 Task: Search one way flight ticket for 2 adults, 2 infants in seat and 1 infant on lap in first from Mobile: Mobile Regional Airport to Rock Springs: Southwest Wyoming Regional Airport (rock Springs Sweetwater County Airport) on 8-5-2023. Choice of flights is Alaska. Number of bags: 3 checked bags. Price is upto 100000. Outbound departure time preference is 21:15.
Action: Mouse moved to (308, 267)
Screenshot: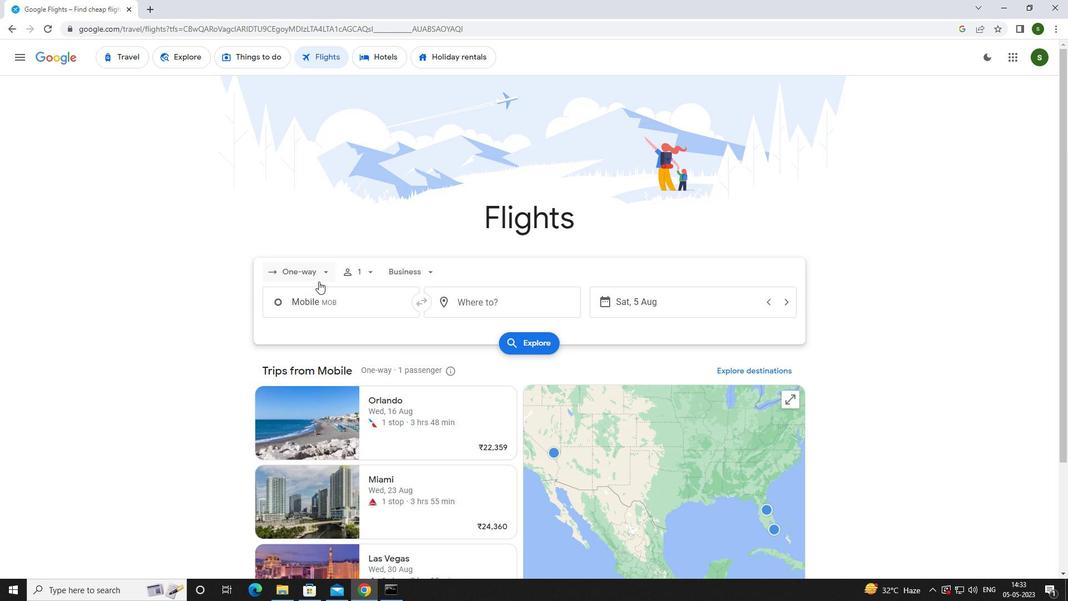 
Action: Mouse pressed left at (308, 267)
Screenshot: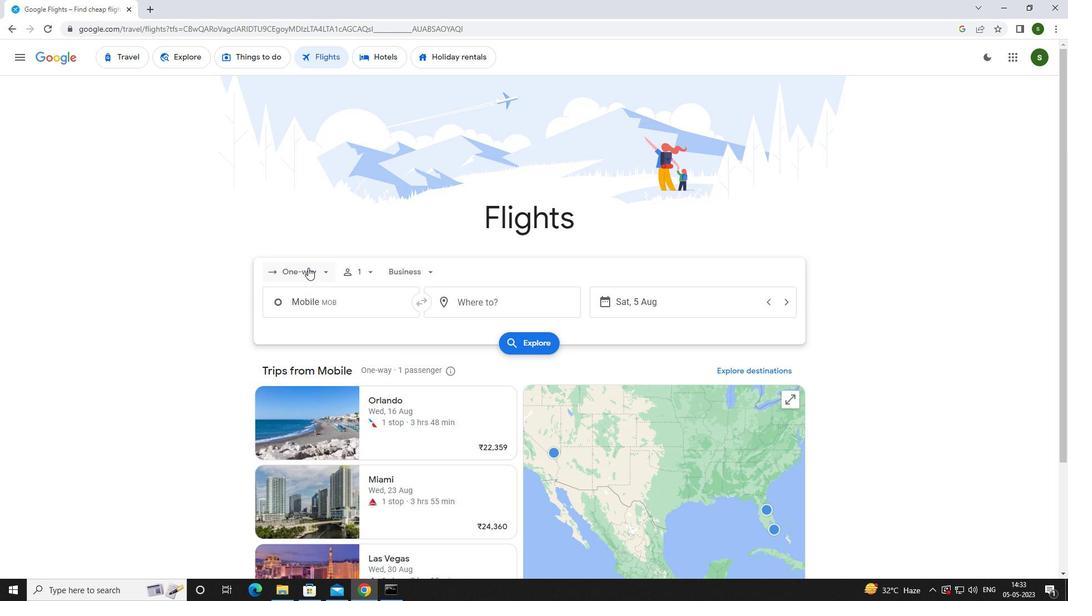 
Action: Mouse moved to (323, 322)
Screenshot: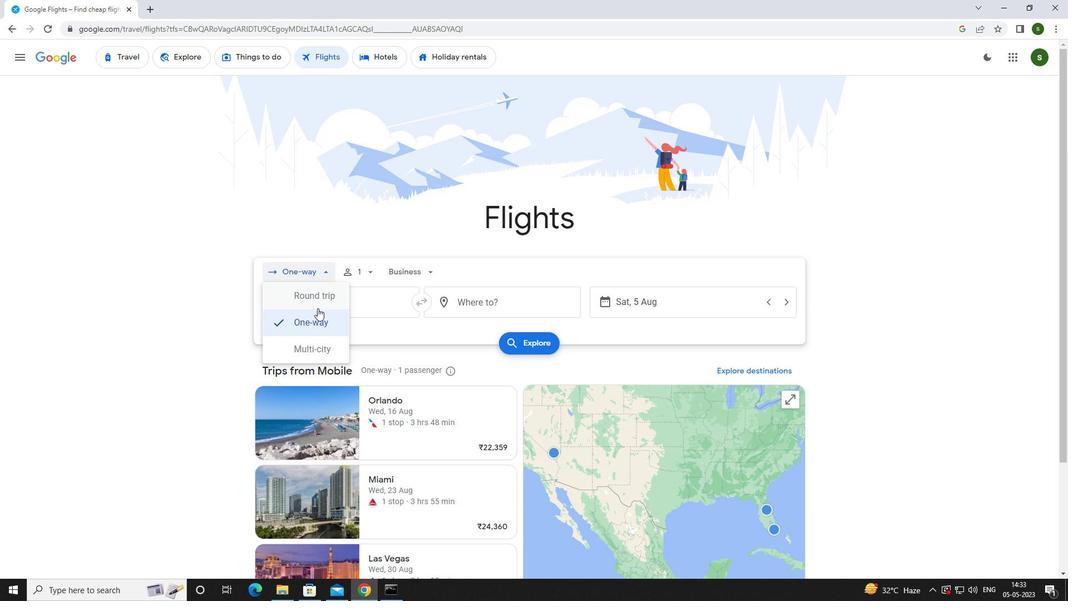 
Action: Mouse pressed left at (323, 322)
Screenshot: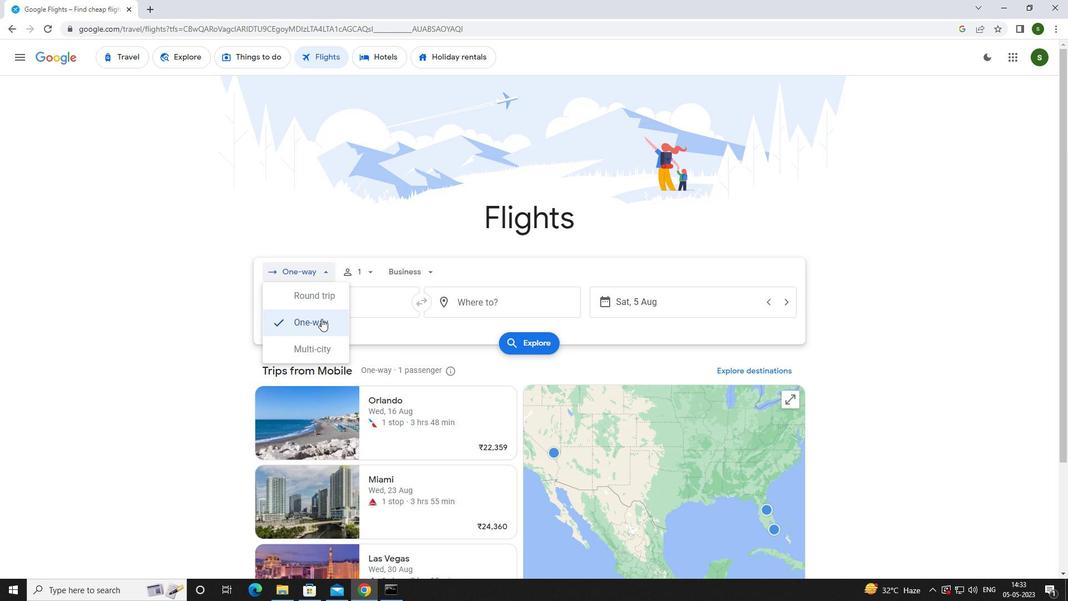
Action: Mouse moved to (360, 271)
Screenshot: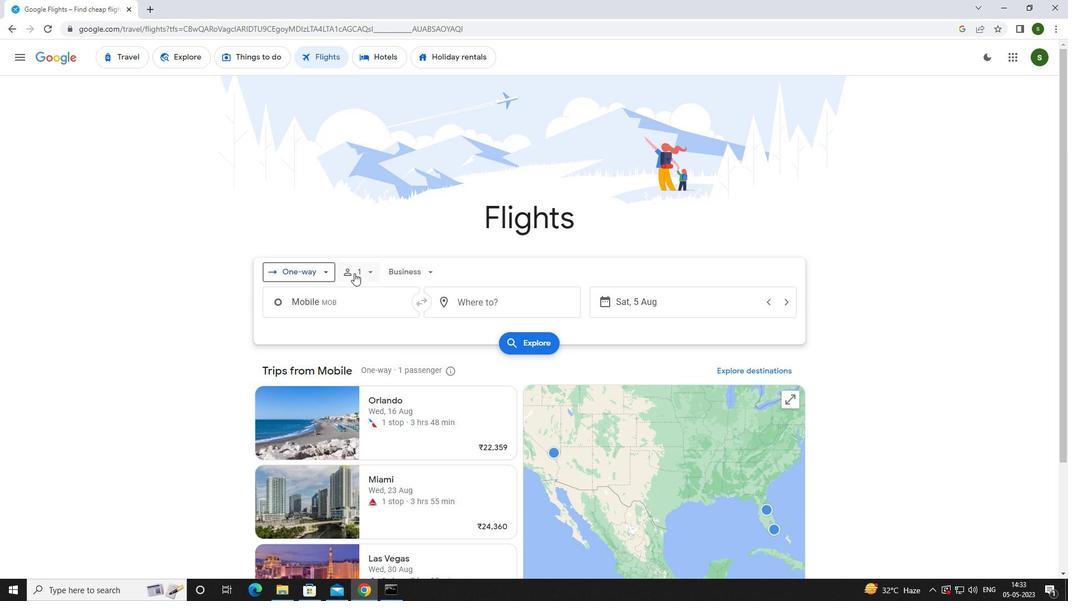 
Action: Mouse pressed left at (360, 271)
Screenshot: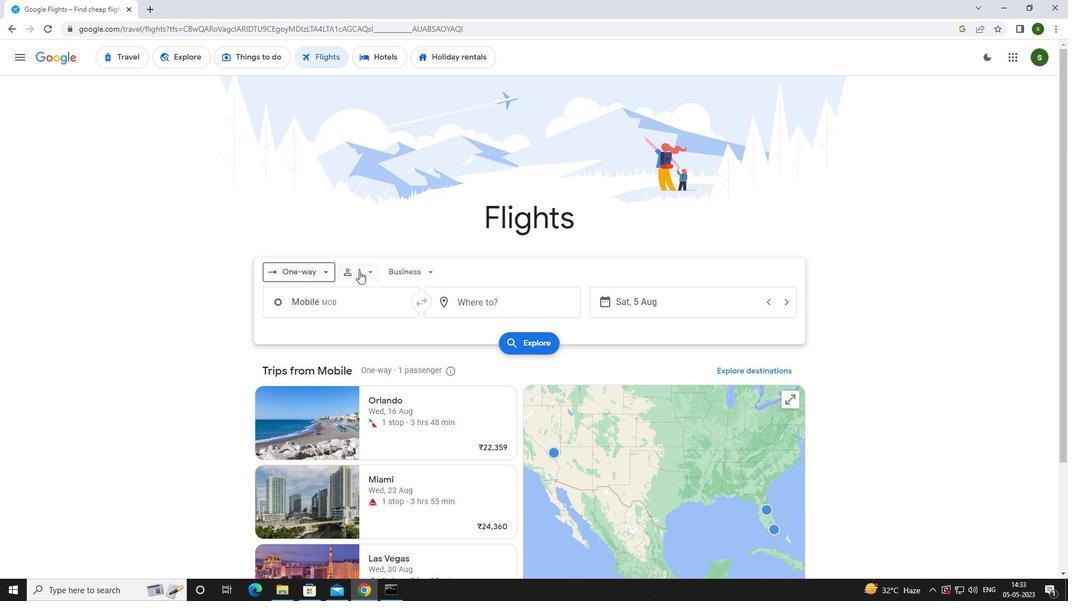 
Action: Mouse moved to (451, 299)
Screenshot: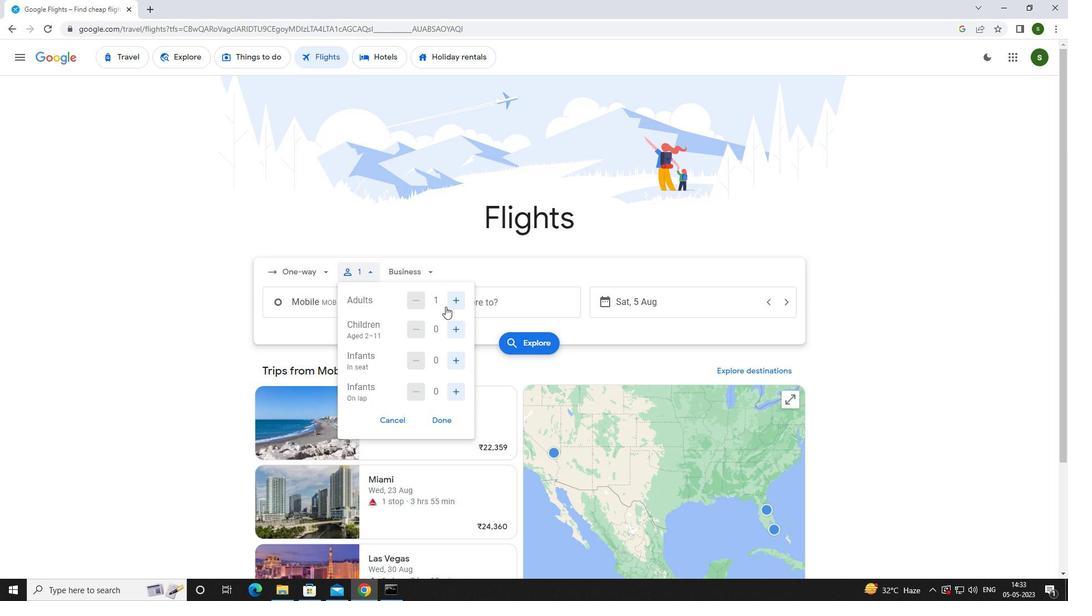 
Action: Mouse pressed left at (451, 299)
Screenshot: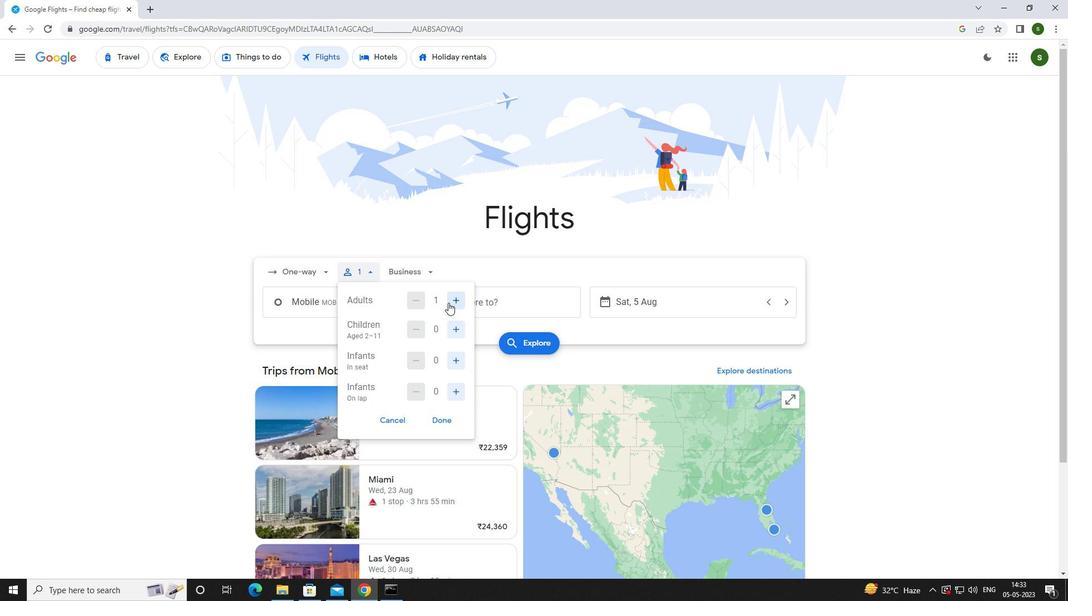 
Action: Mouse moved to (458, 354)
Screenshot: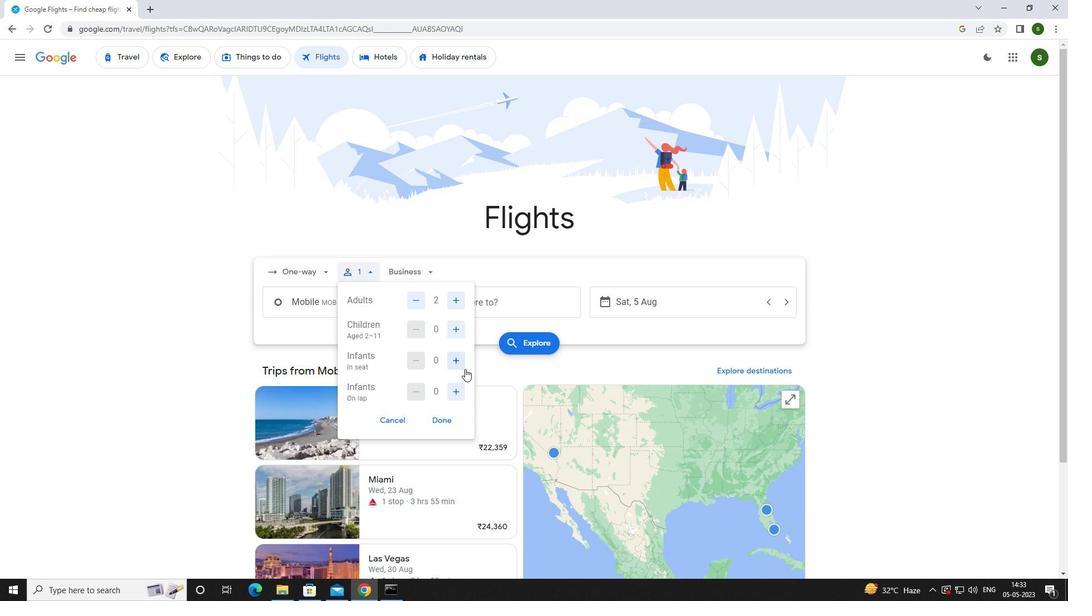 
Action: Mouse pressed left at (458, 354)
Screenshot: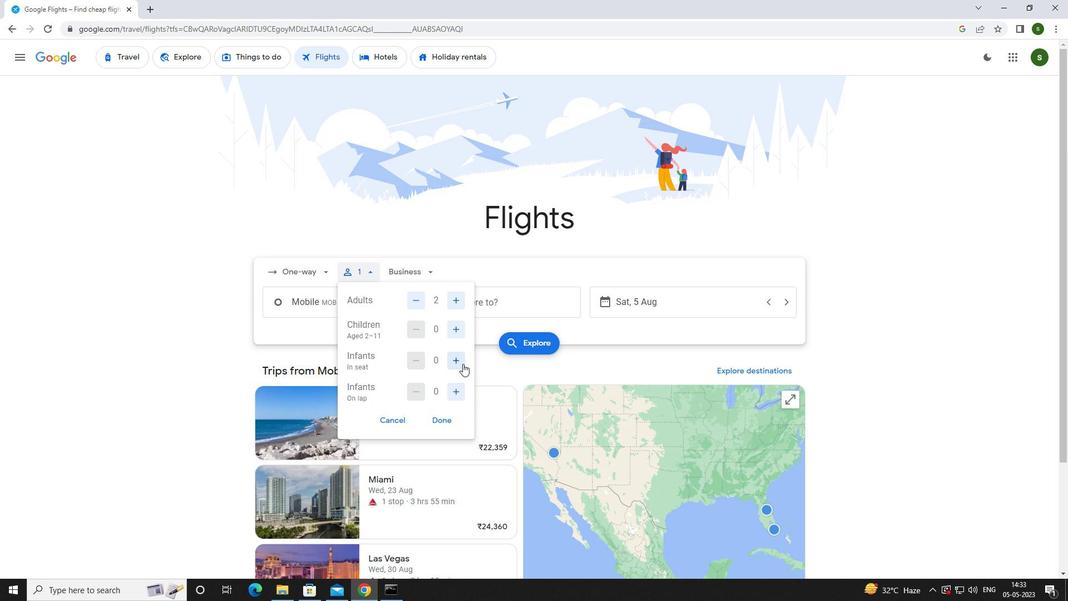 
Action: Mouse pressed left at (458, 354)
Screenshot: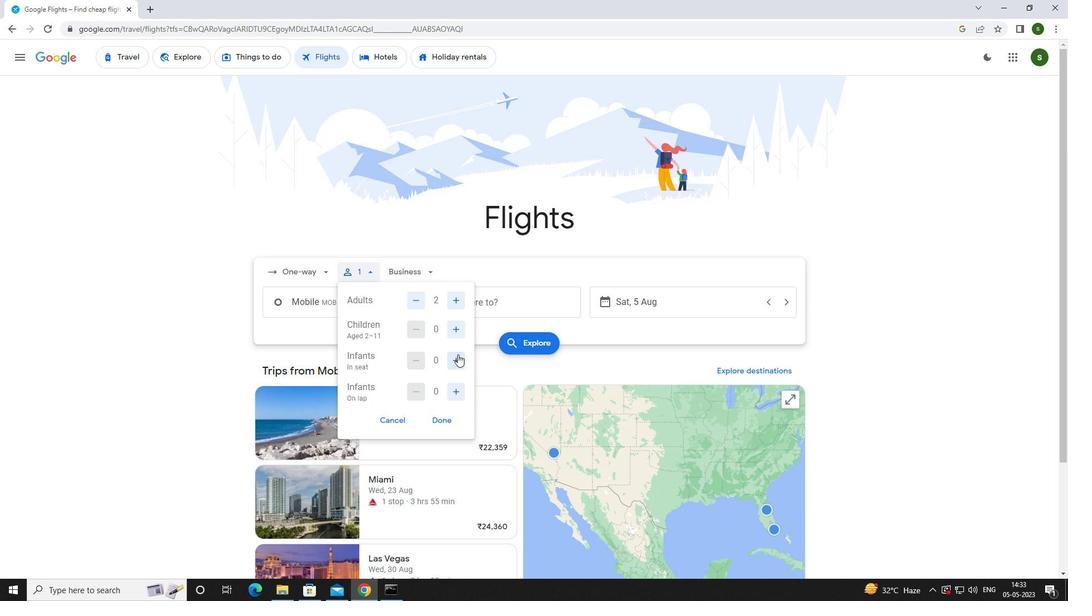 
Action: Mouse moved to (454, 384)
Screenshot: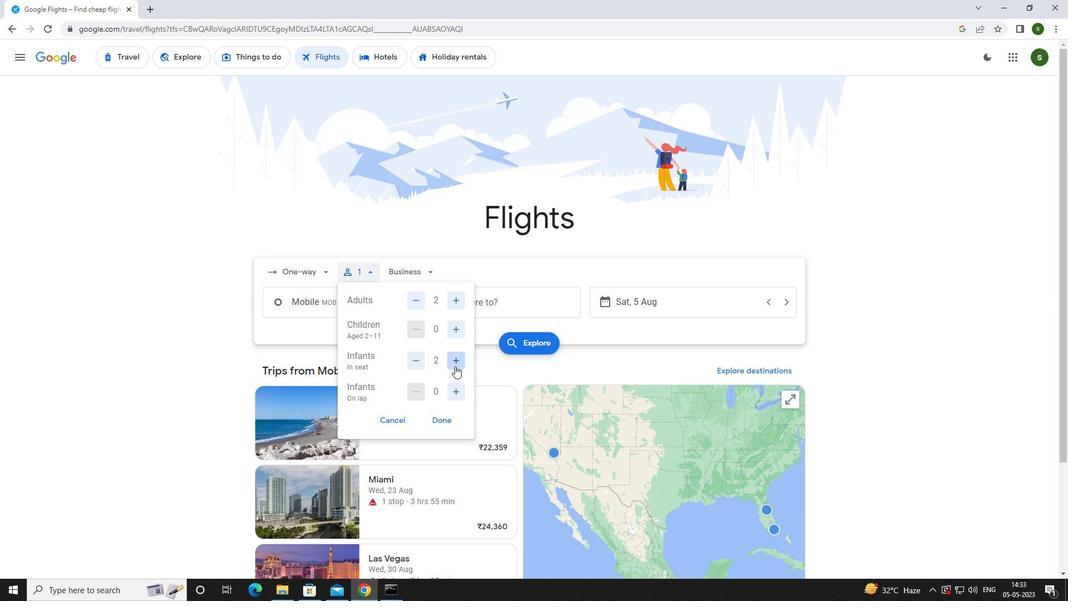 
Action: Mouse pressed left at (454, 384)
Screenshot: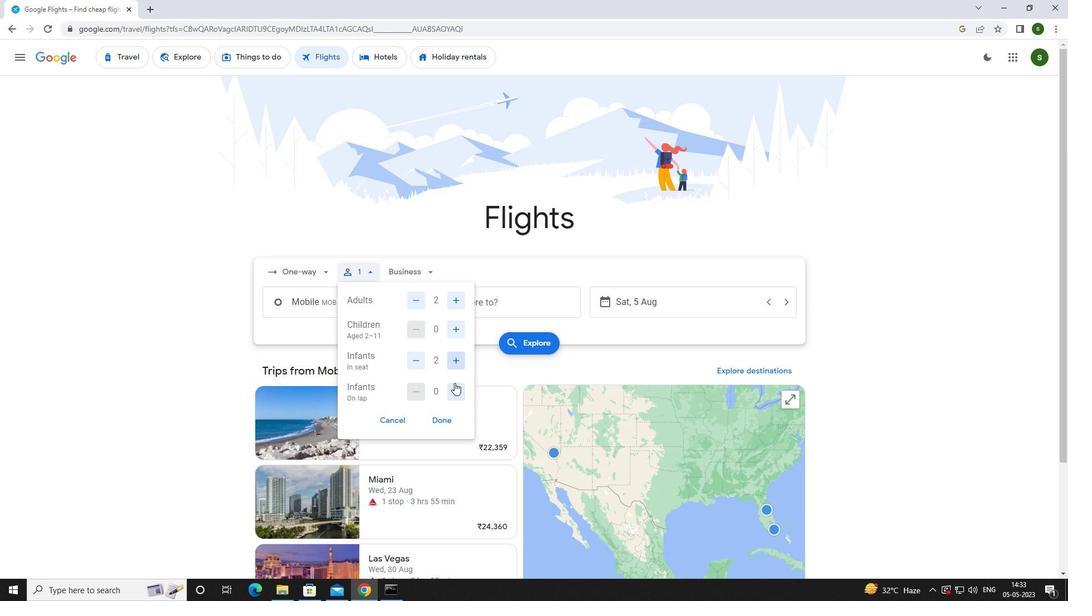 
Action: Mouse moved to (429, 273)
Screenshot: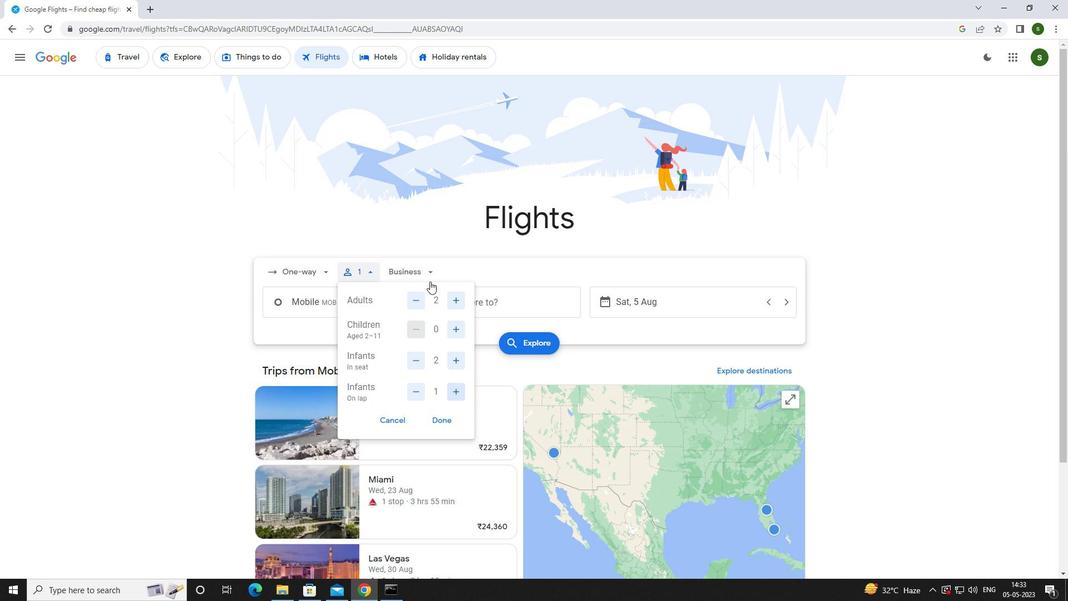 
Action: Mouse pressed left at (429, 273)
Screenshot: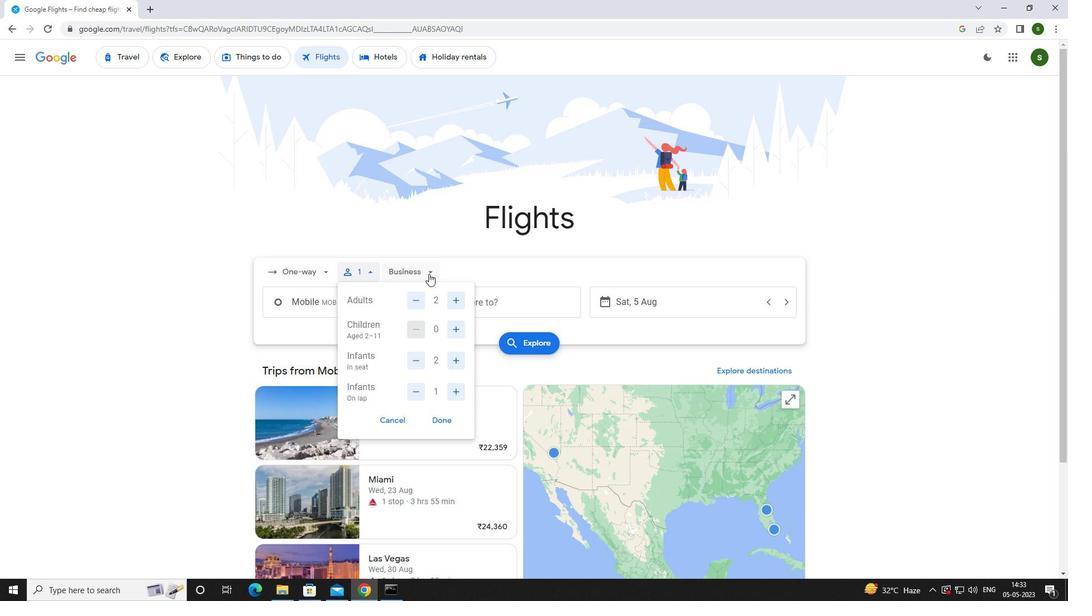 
Action: Mouse moved to (434, 375)
Screenshot: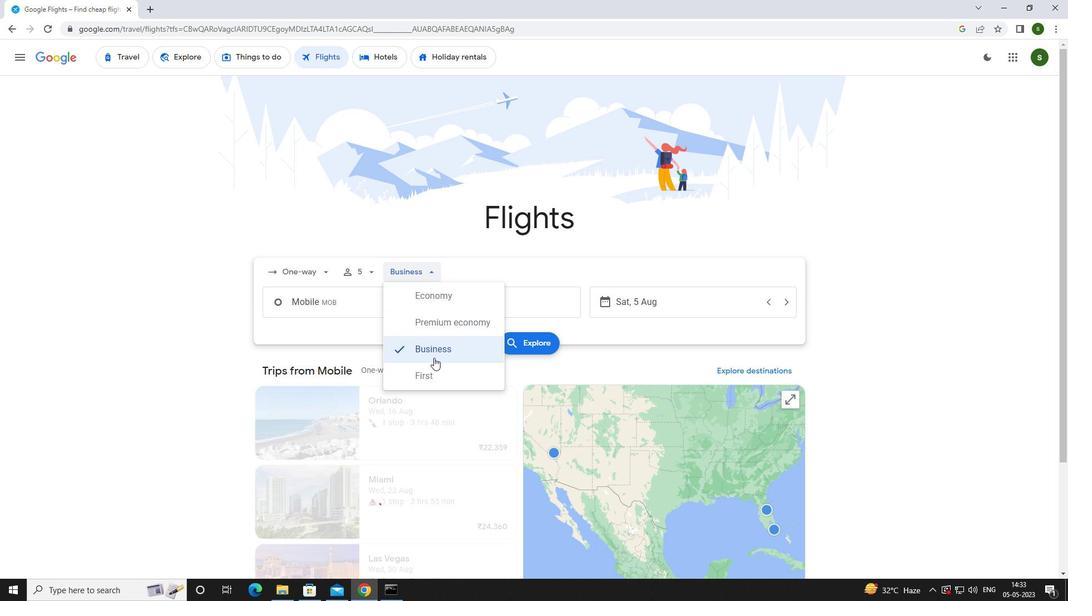 
Action: Mouse pressed left at (434, 375)
Screenshot: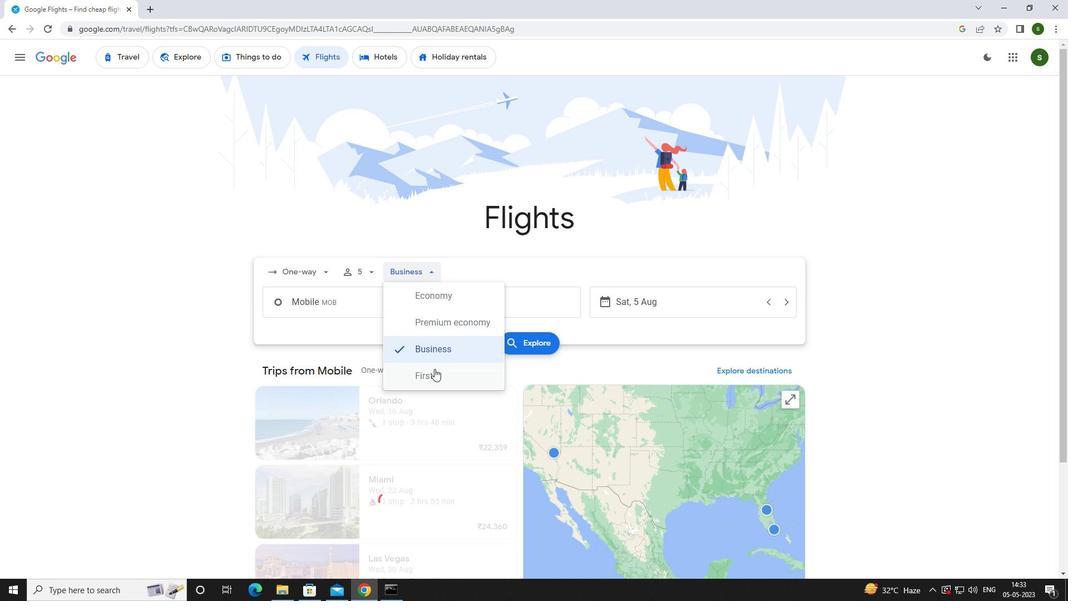 
Action: Mouse moved to (366, 302)
Screenshot: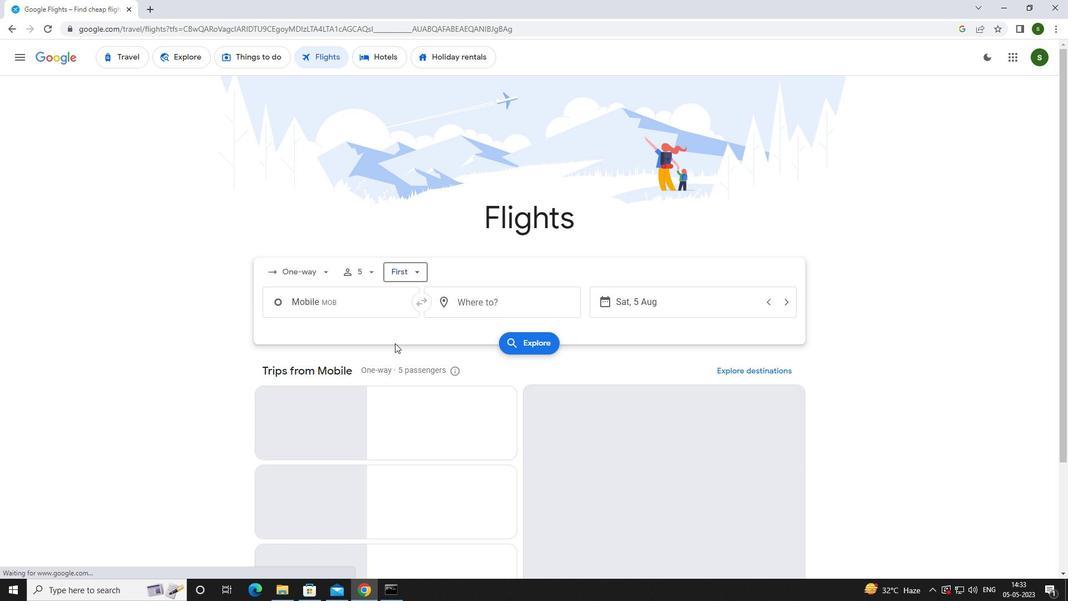 
Action: Mouse pressed left at (366, 302)
Screenshot: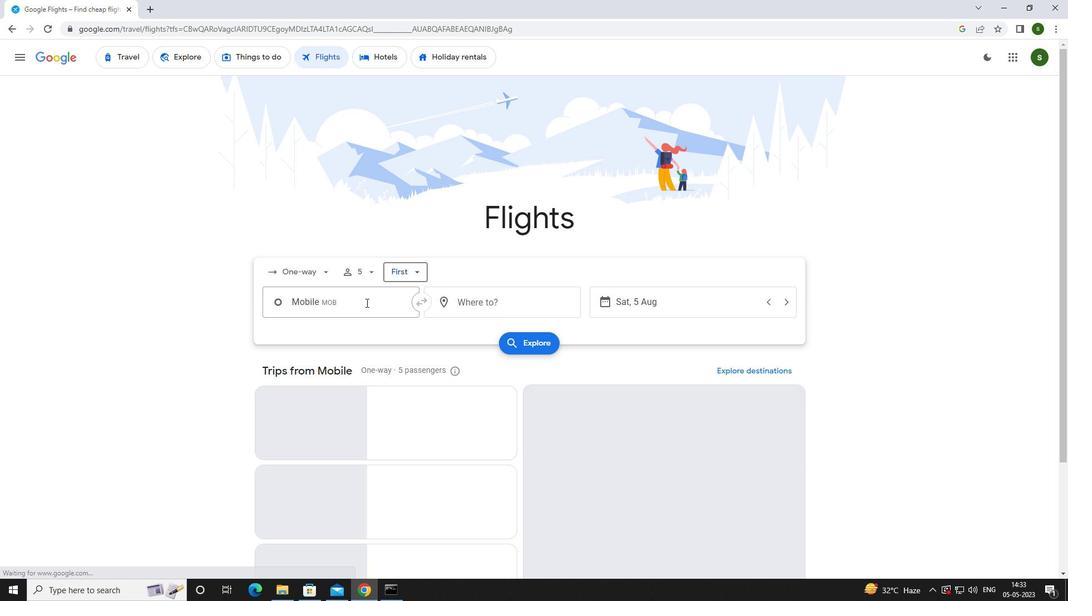 
Action: Key pressed <Key.caps_lock>m<Key.caps_lock>obile<Key.space>
Screenshot: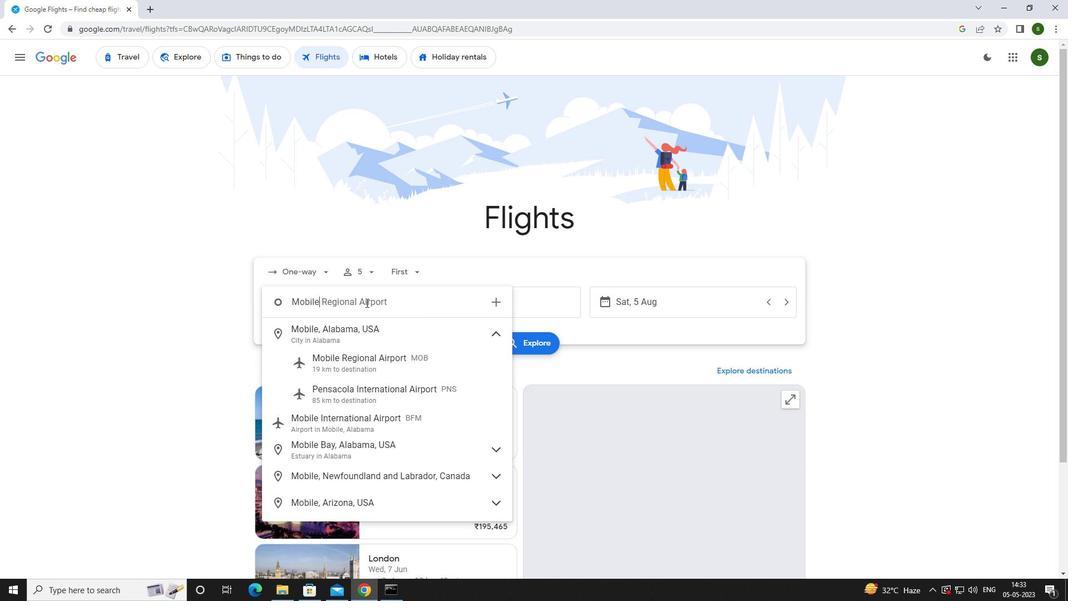 
Action: Mouse moved to (373, 361)
Screenshot: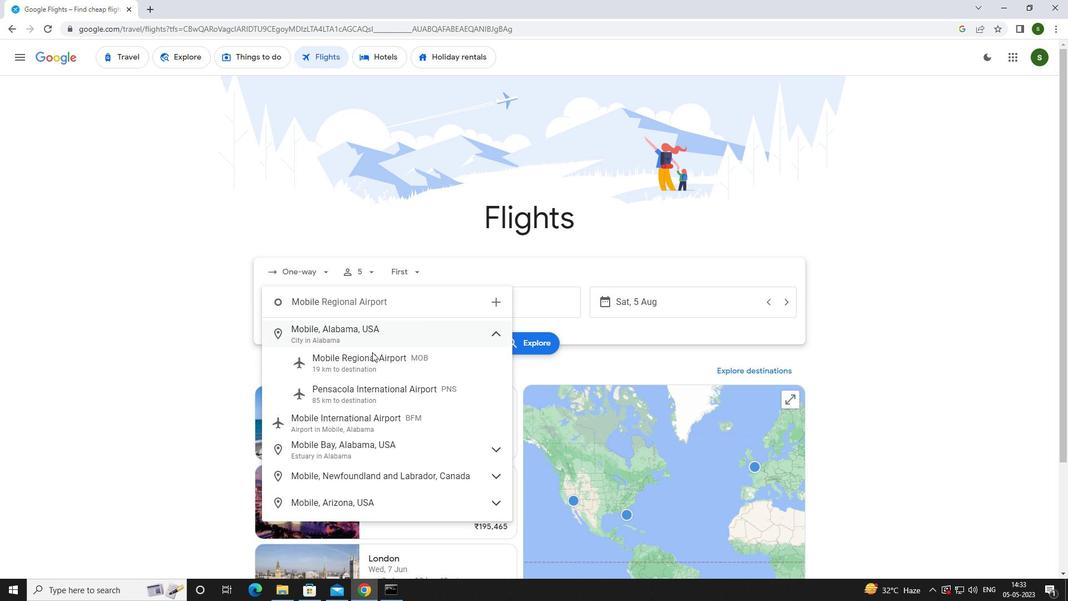 
Action: Mouse pressed left at (373, 361)
Screenshot: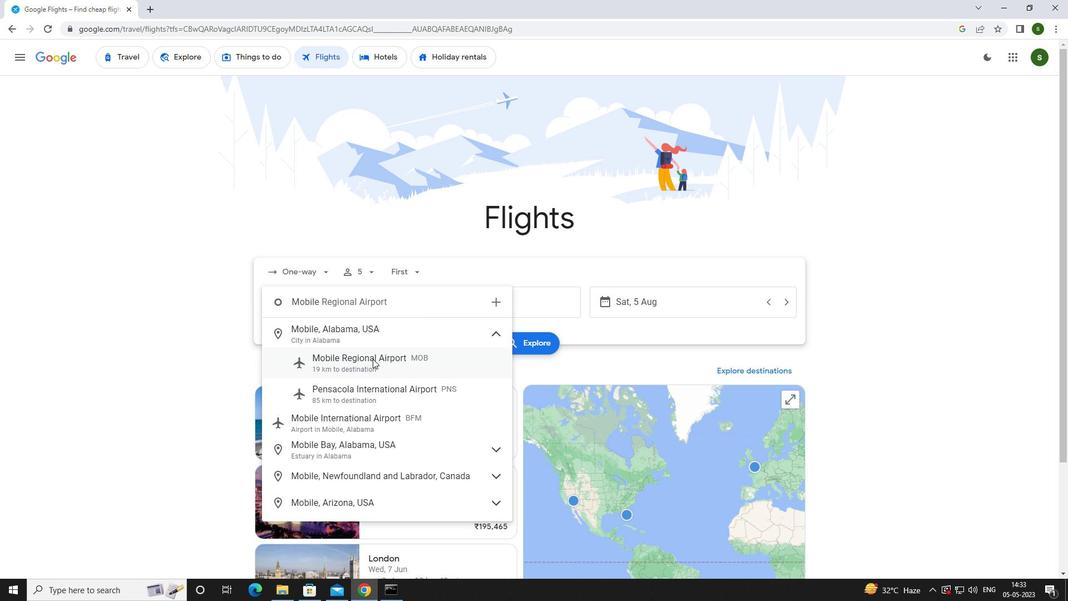 
Action: Mouse moved to (504, 306)
Screenshot: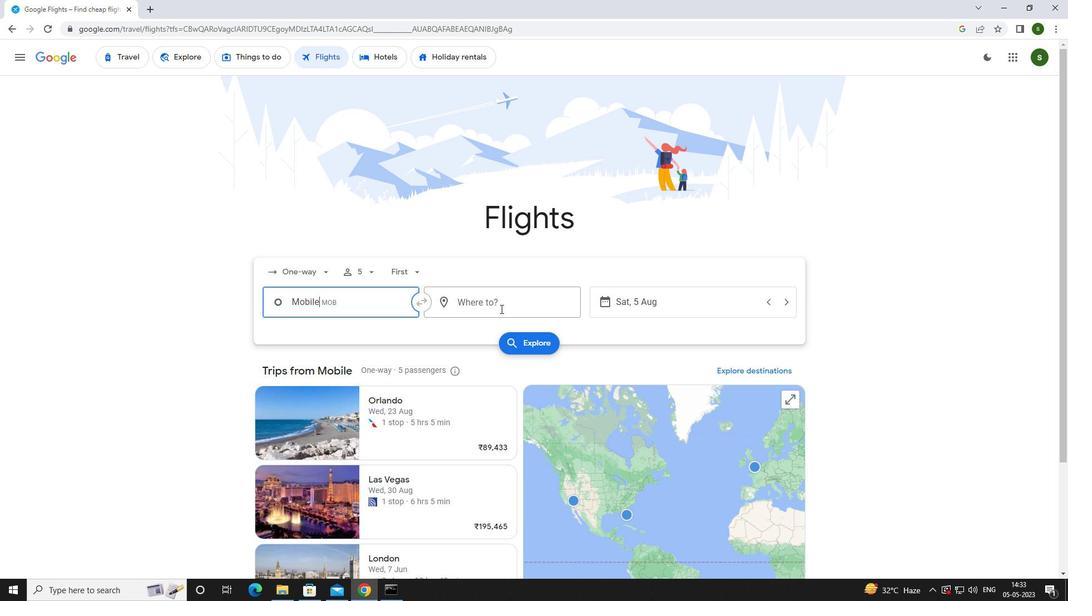 
Action: Mouse pressed left at (504, 306)
Screenshot: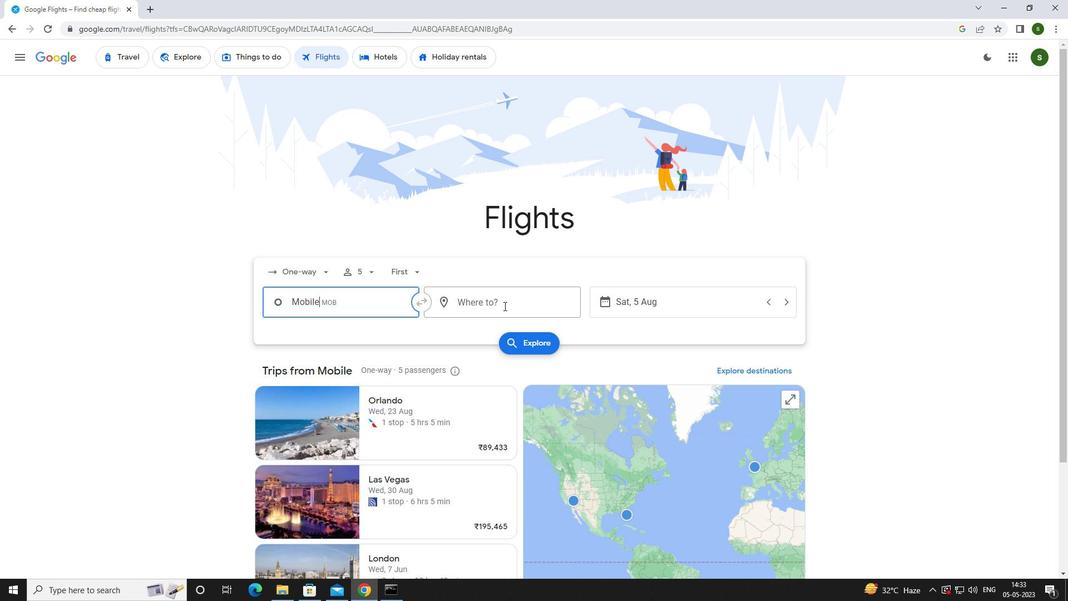 
Action: Key pressed <Key.caps_lock>r<Key.caps_lock>ock<Key.space><Key.caps_lock>s<Key.caps_lock>prings
Screenshot: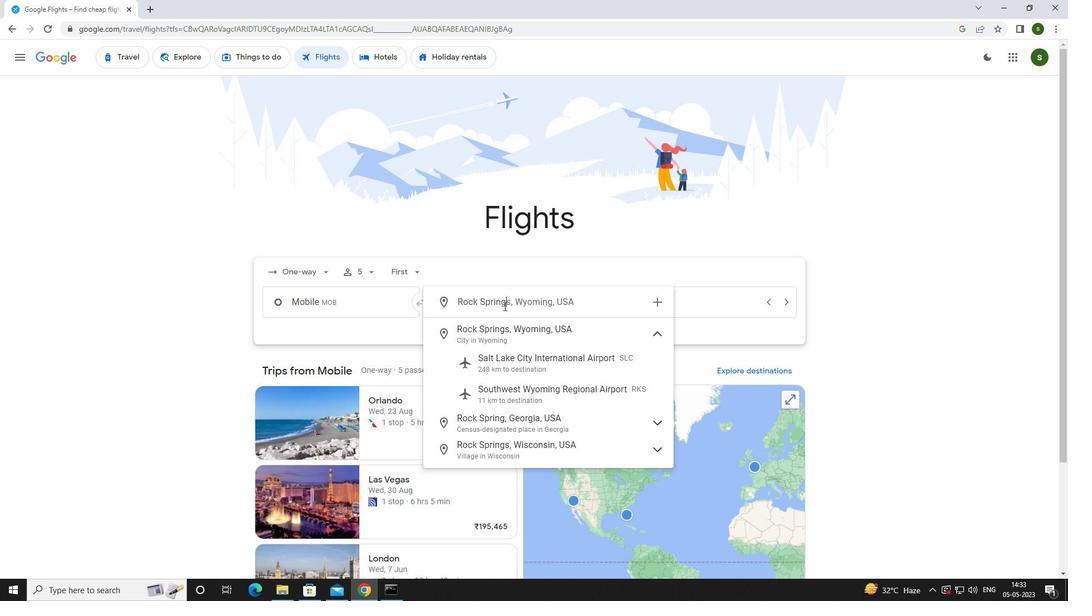 
Action: Mouse moved to (523, 390)
Screenshot: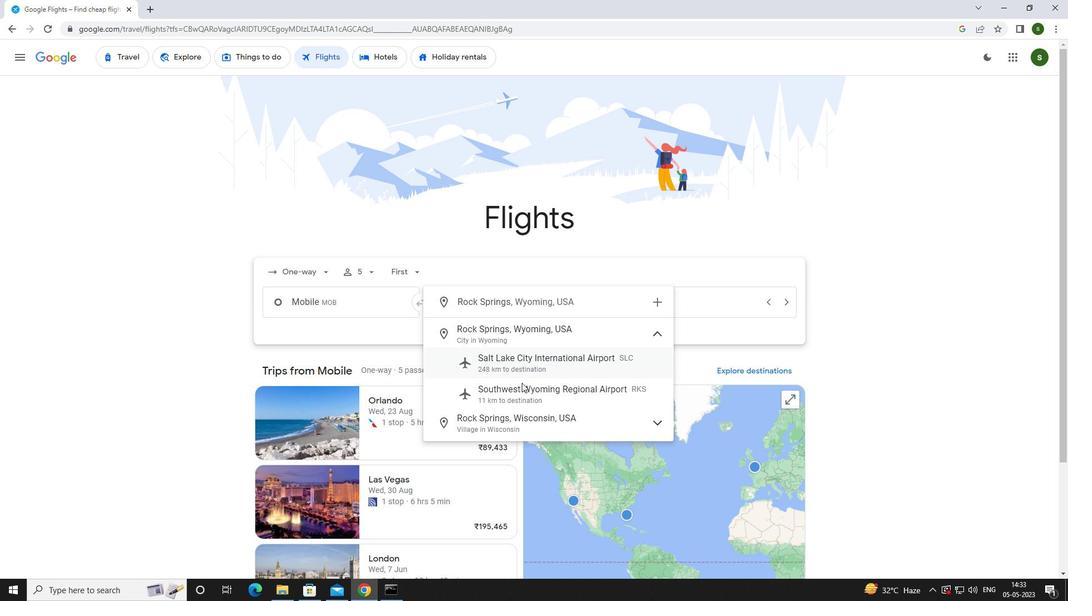 
Action: Mouse pressed left at (523, 390)
Screenshot: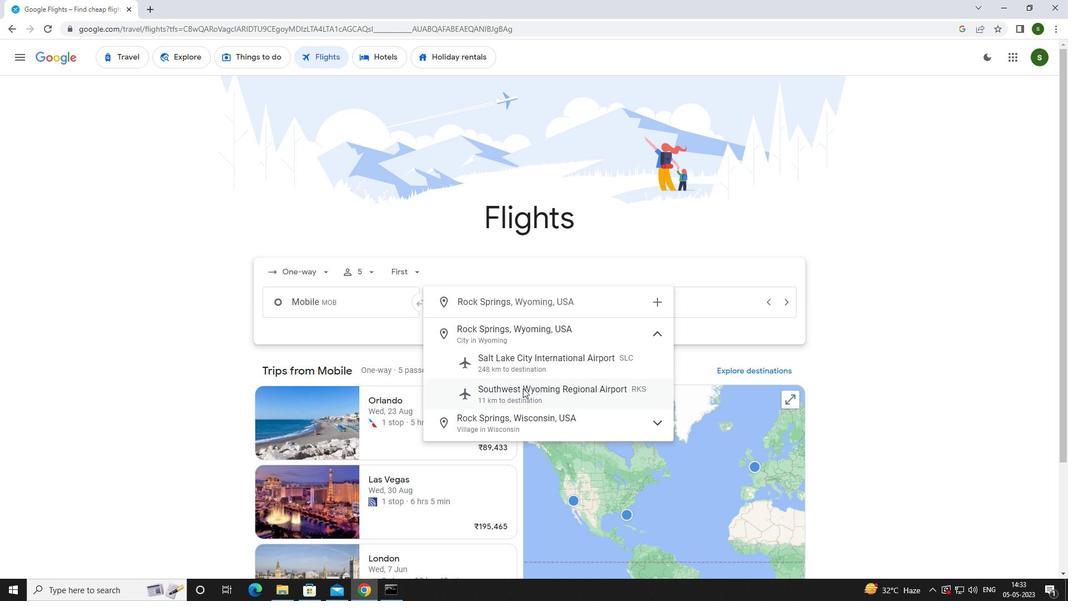 
Action: Mouse moved to (662, 306)
Screenshot: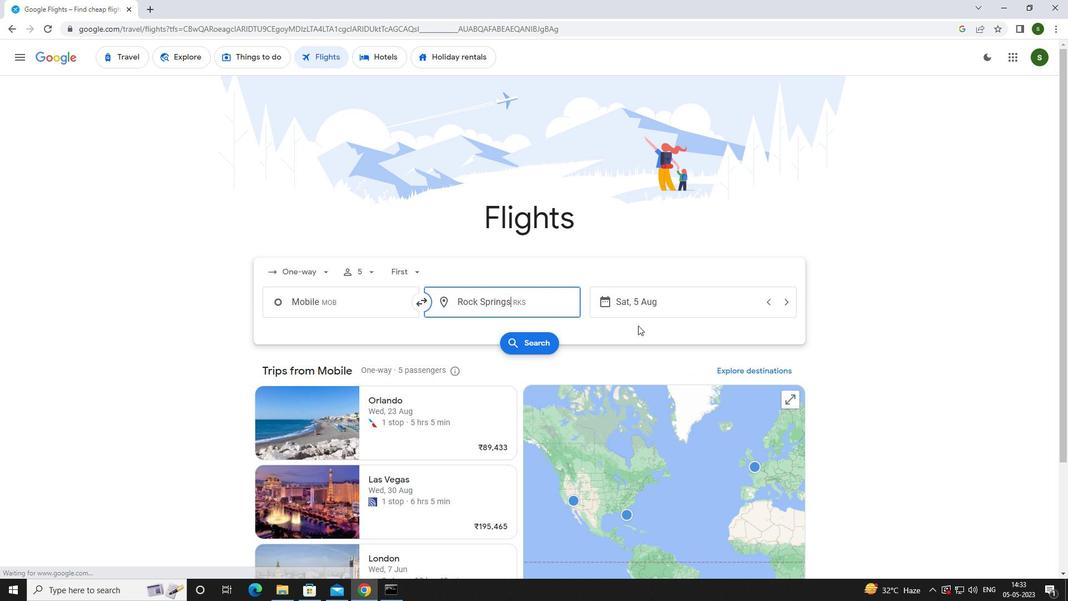 
Action: Mouse pressed left at (662, 306)
Screenshot: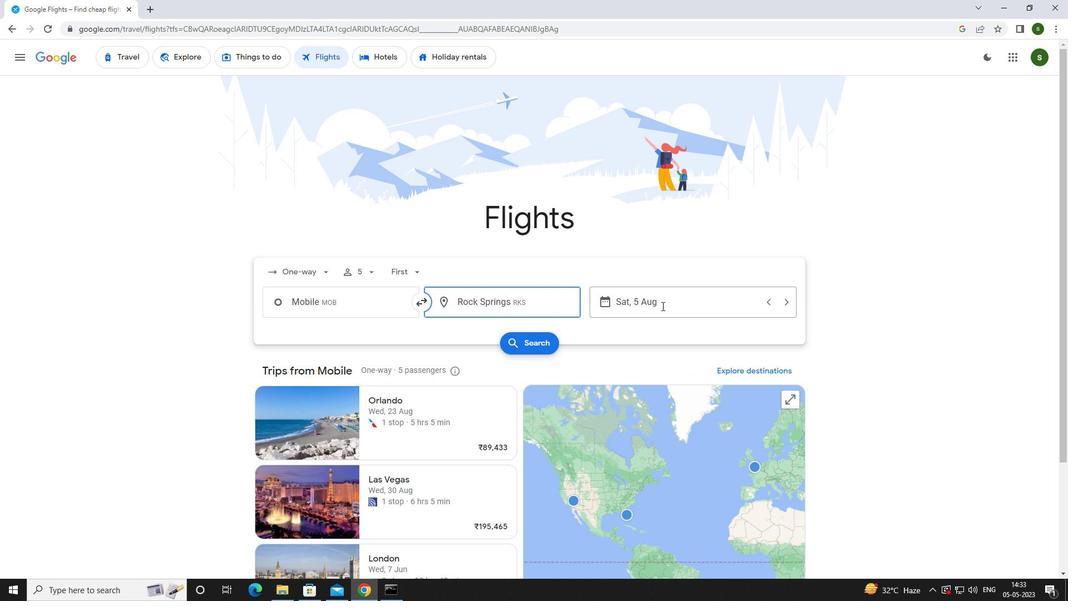 
Action: Mouse moved to (565, 377)
Screenshot: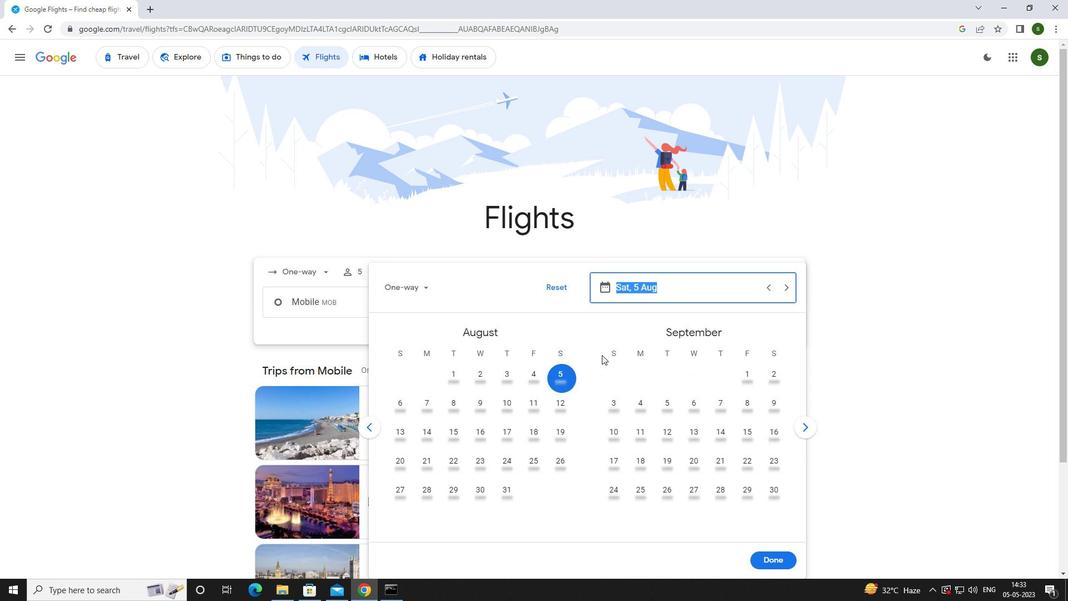 
Action: Mouse pressed left at (565, 377)
Screenshot: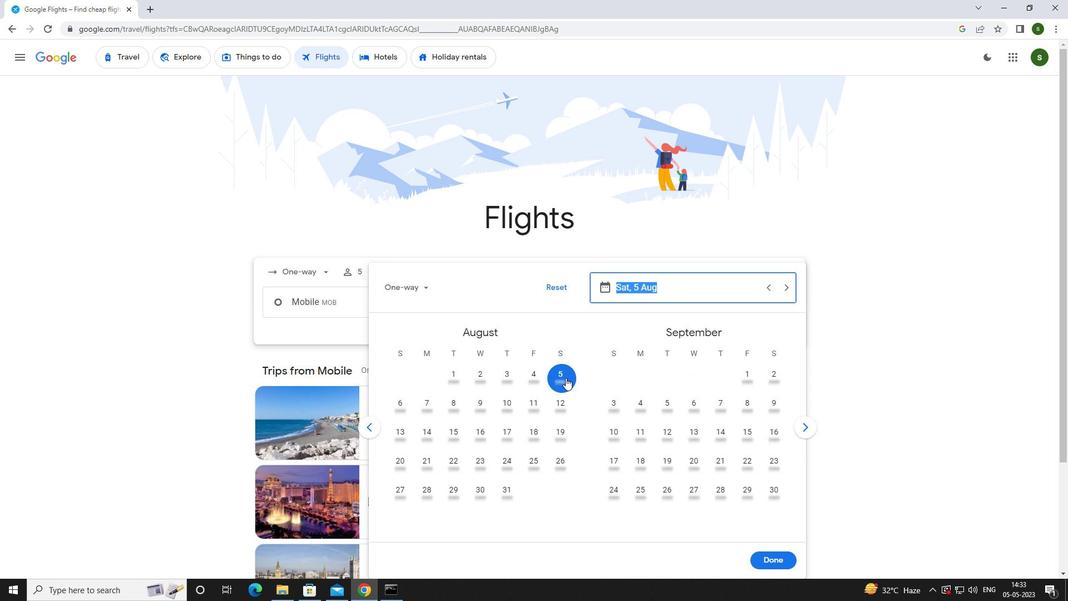 
Action: Mouse moved to (760, 554)
Screenshot: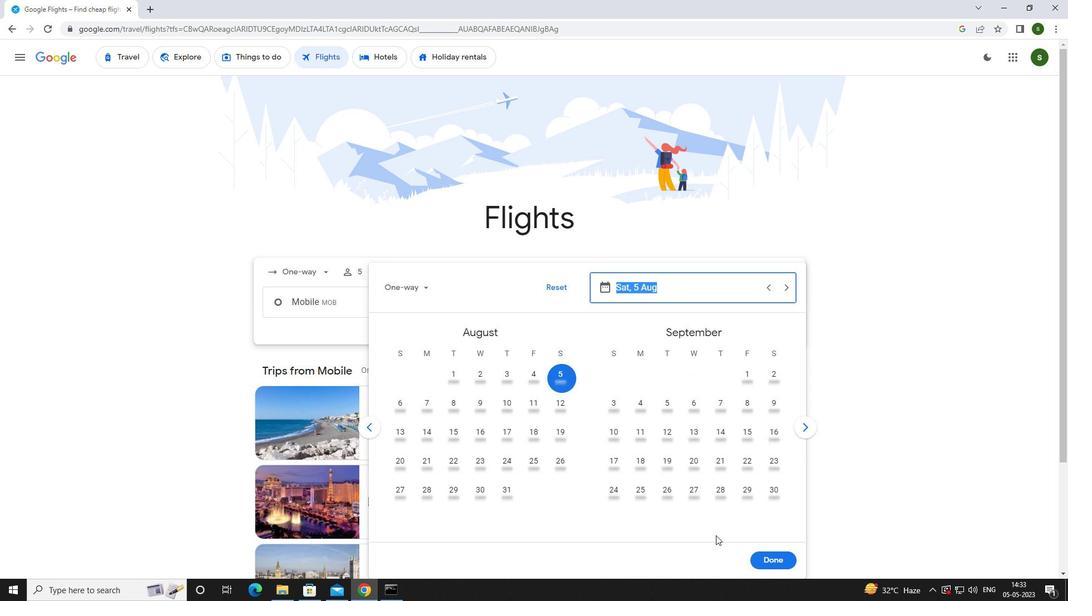 
Action: Mouse pressed left at (760, 554)
Screenshot: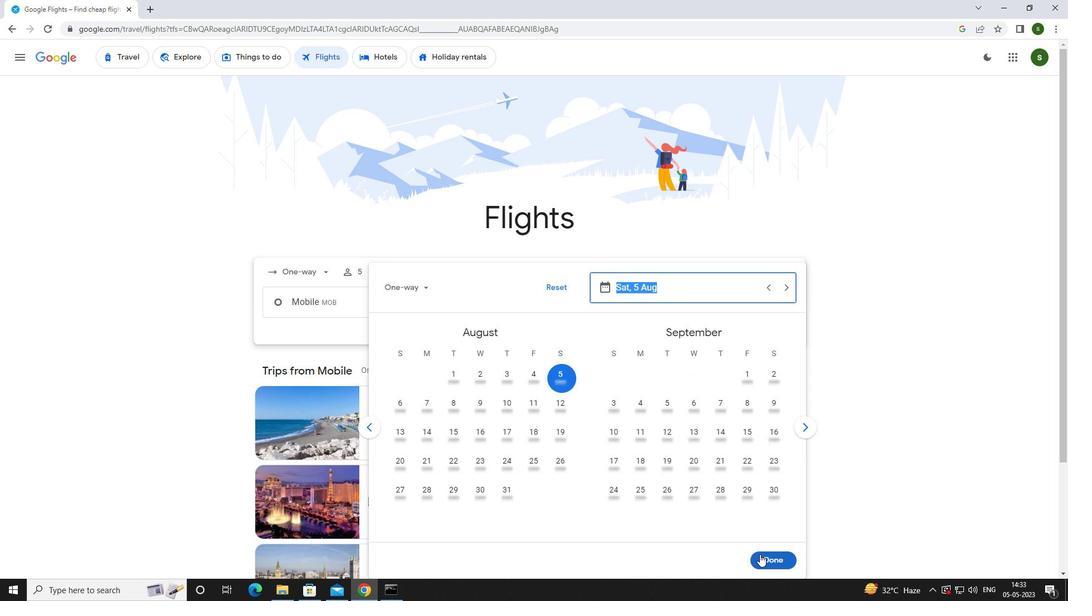 
Action: Mouse moved to (537, 345)
Screenshot: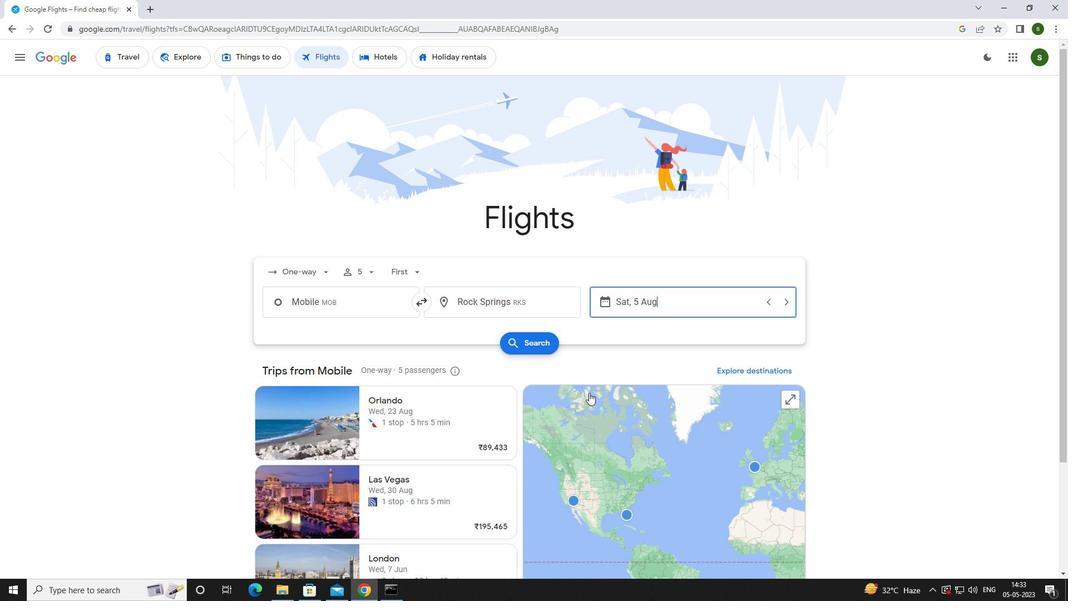 
Action: Mouse pressed left at (537, 345)
Screenshot: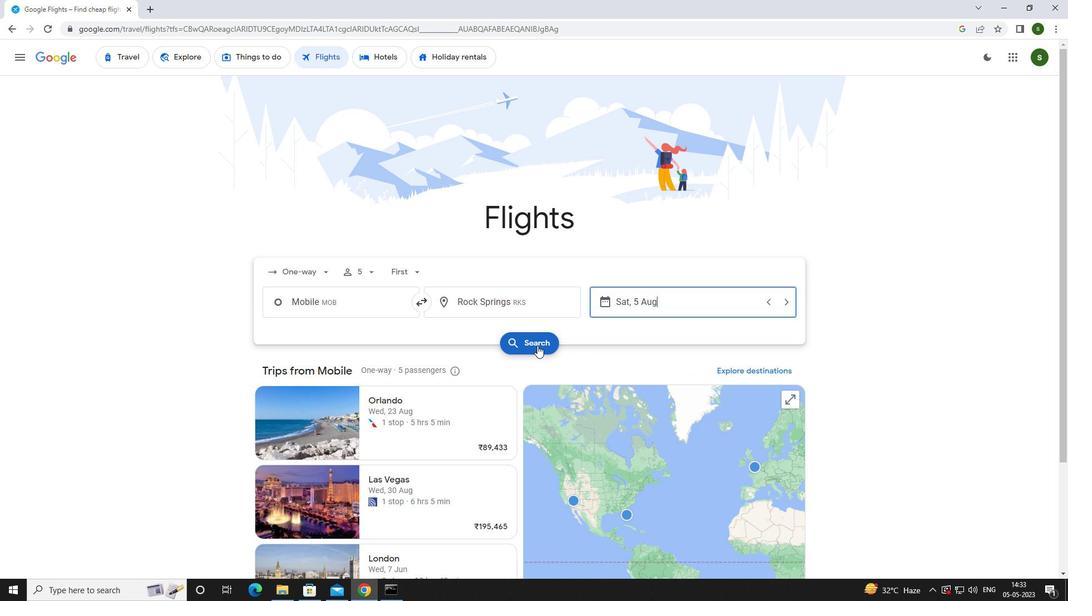 
Action: Mouse moved to (287, 166)
Screenshot: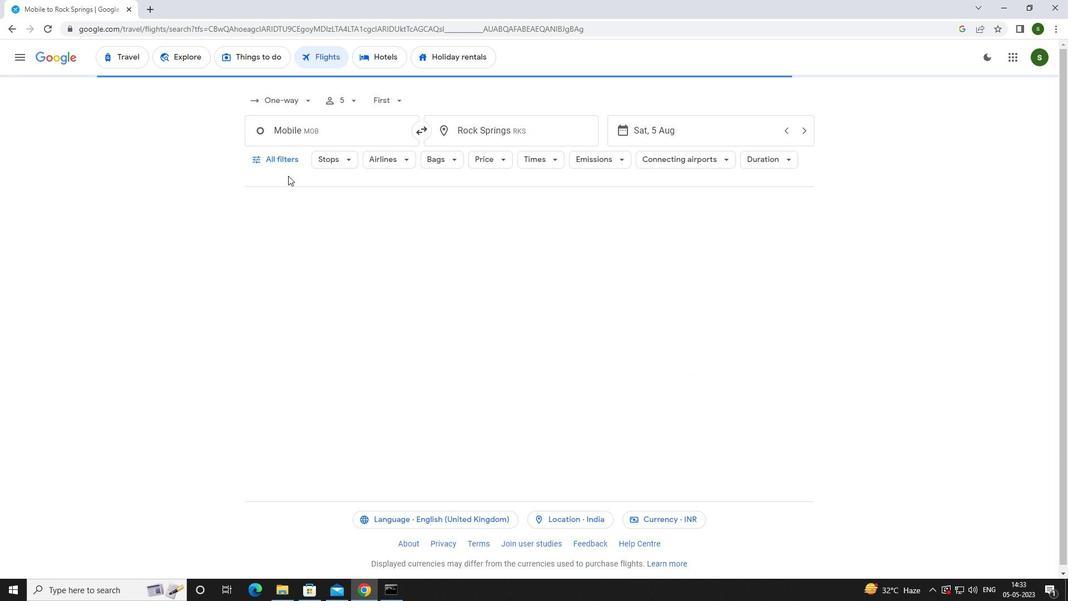 
Action: Mouse pressed left at (287, 166)
Screenshot: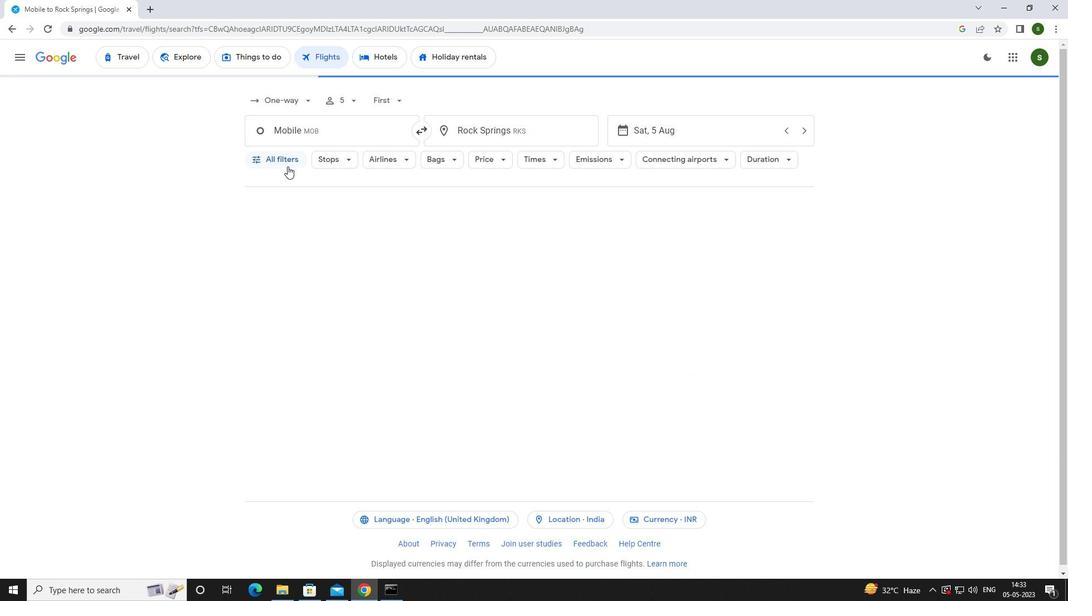 
Action: Mouse moved to (415, 397)
Screenshot: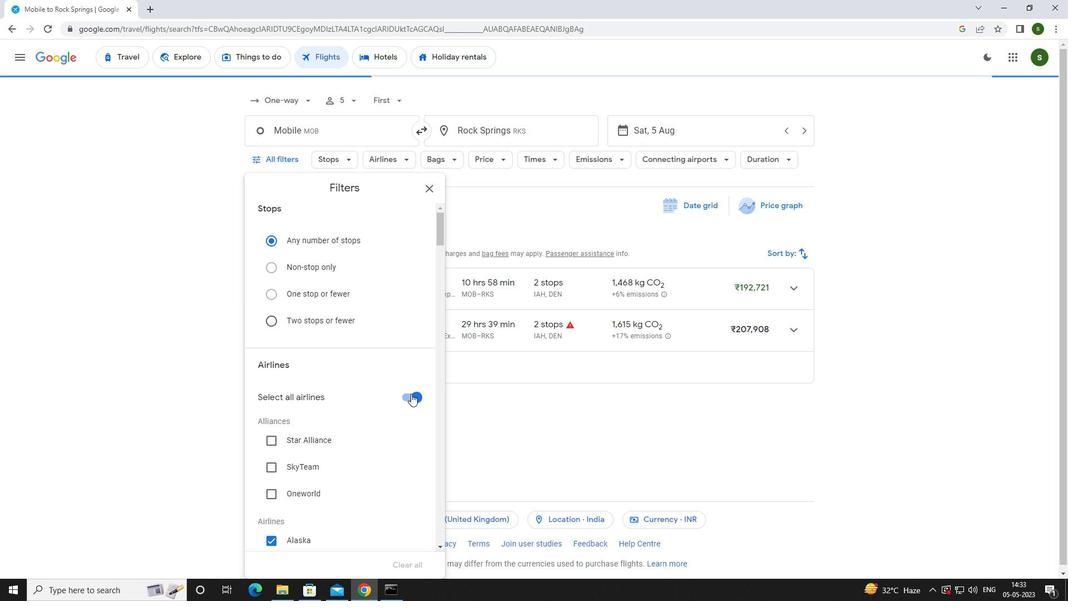 
Action: Mouse pressed left at (415, 397)
Screenshot: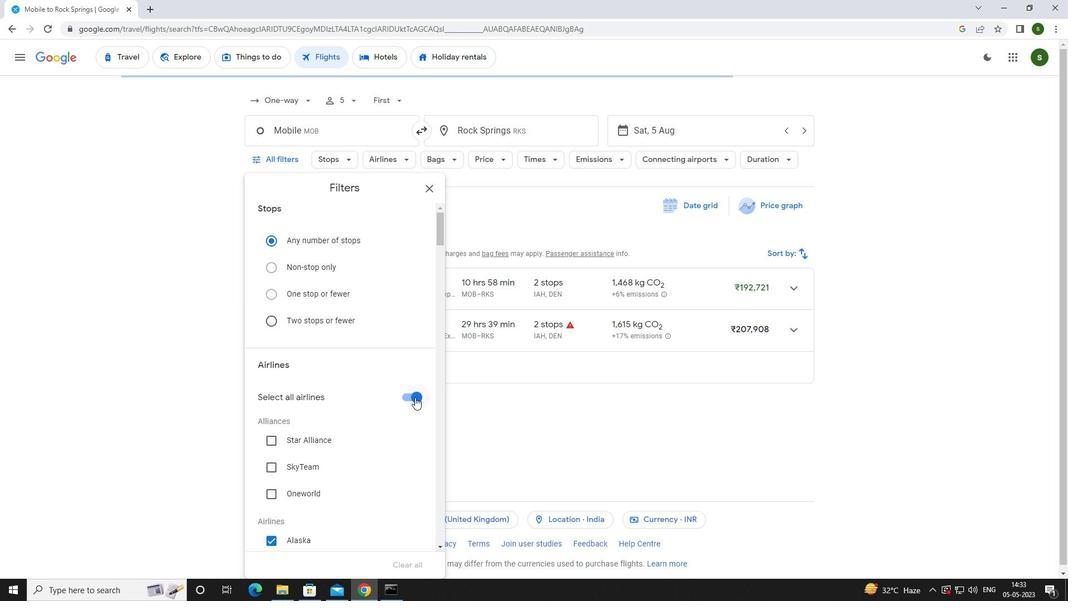 
Action: Mouse moved to (387, 389)
Screenshot: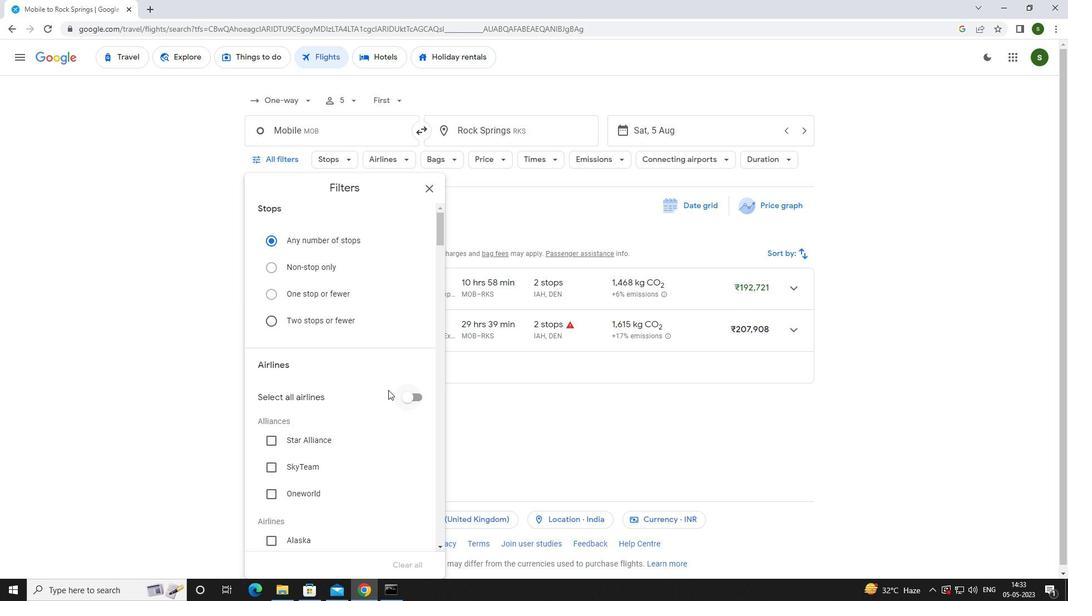 
Action: Mouse scrolled (387, 389) with delta (0, 0)
Screenshot: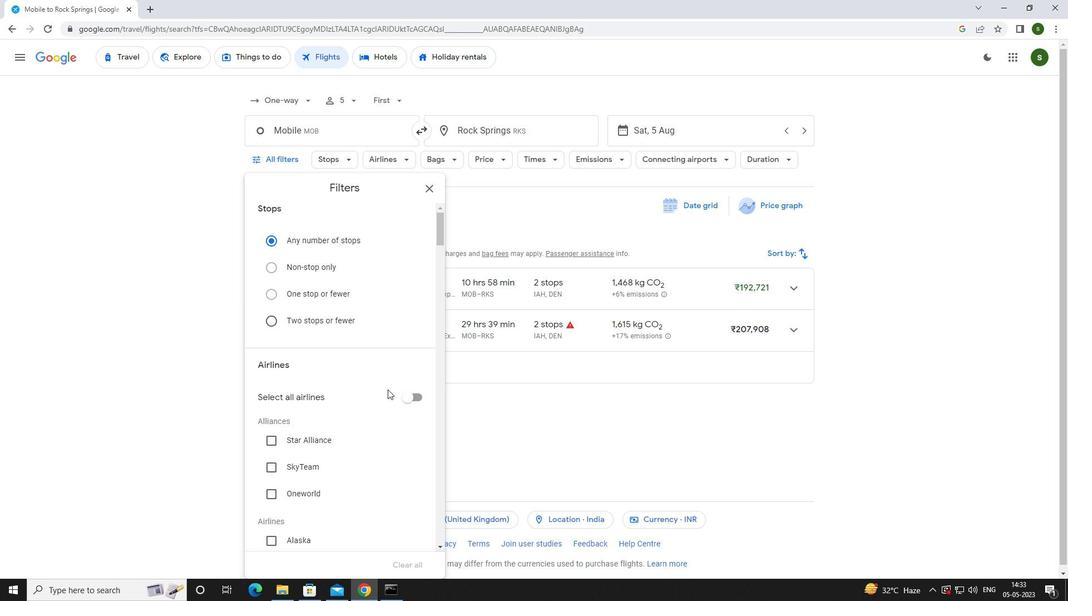 
Action: Mouse moved to (387, 389)
Screenshot: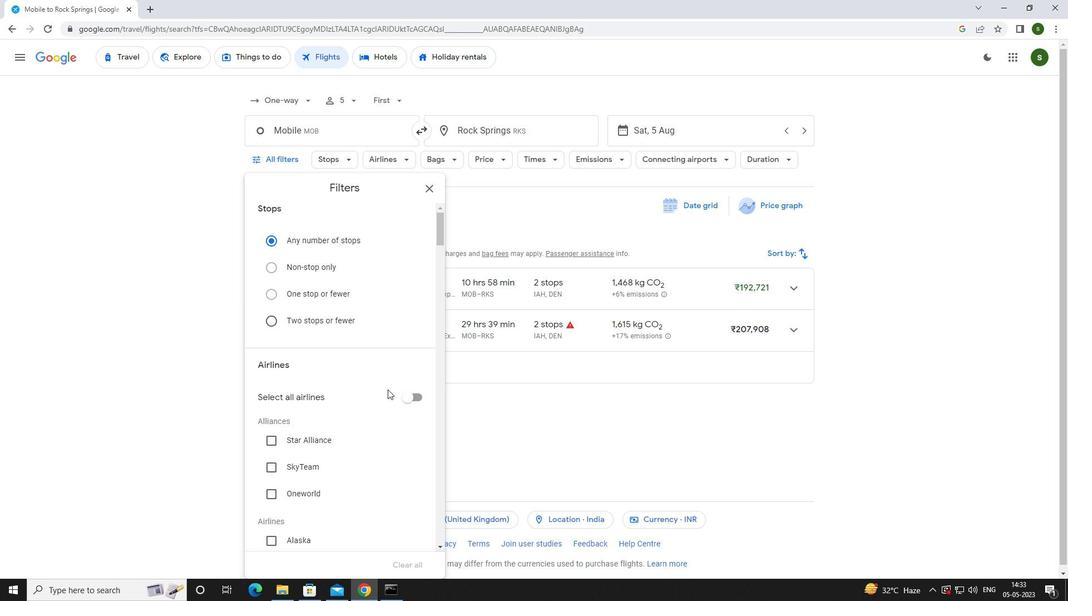 
Action: Mouse scrolled (387, 388) with delta (0, 0)
Screenshot: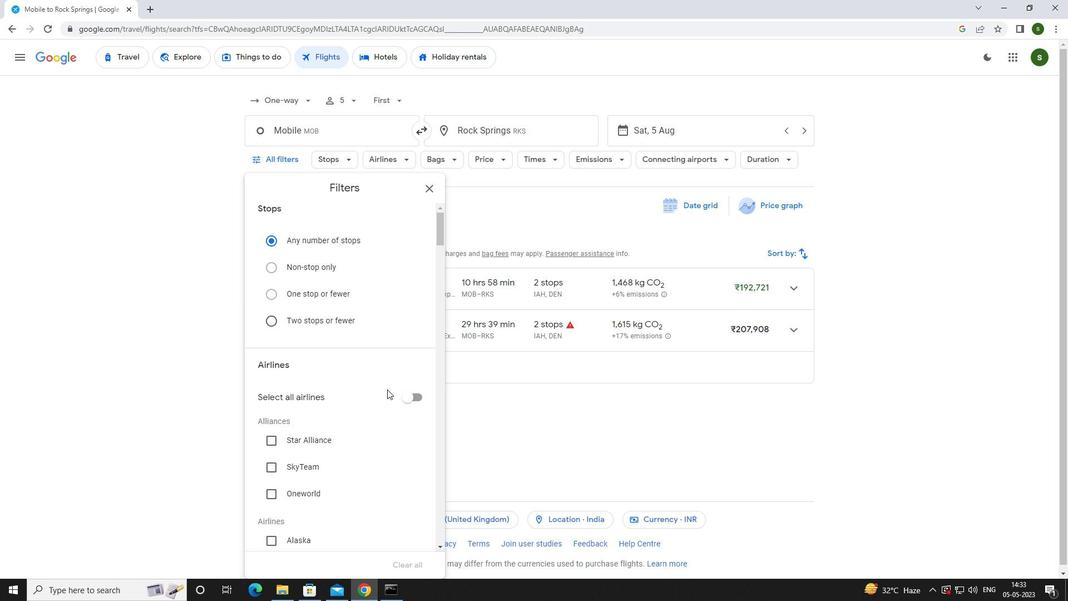 
Action: Mouse scrolled (387, 388) with delta (0, 0)
Screenshot: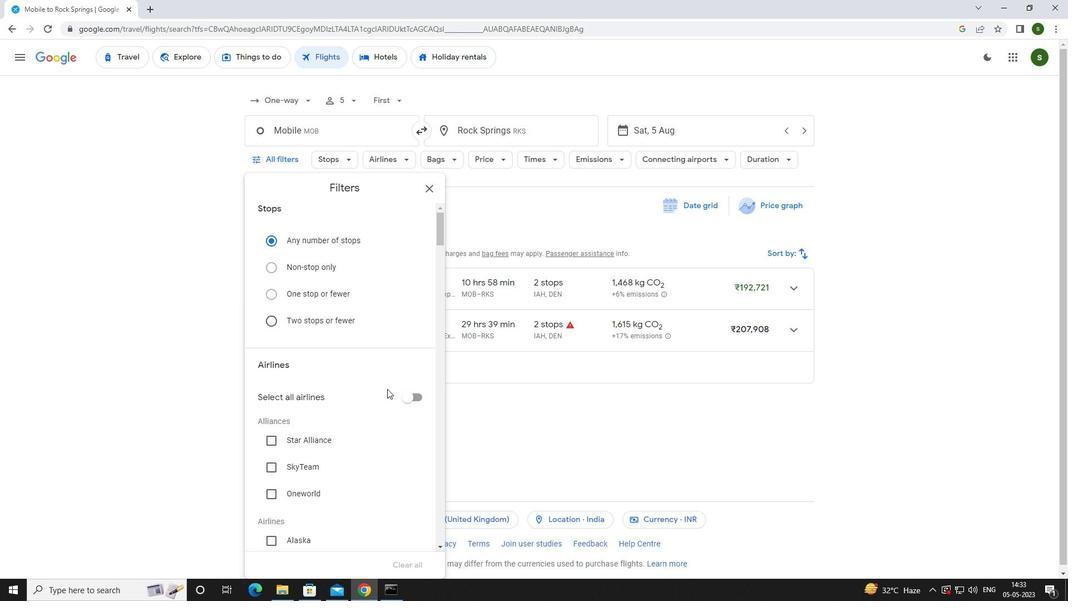 
Action: Mouse moved to (292, 369)
Screenshot: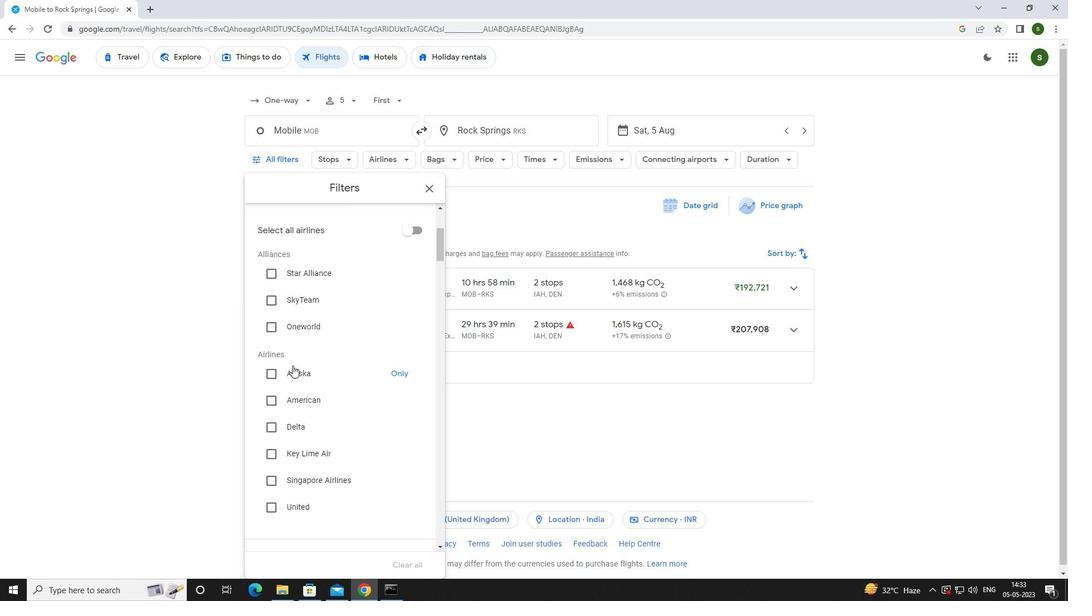 
Action: Mouse pressed left at (292, 369)
Screenshot: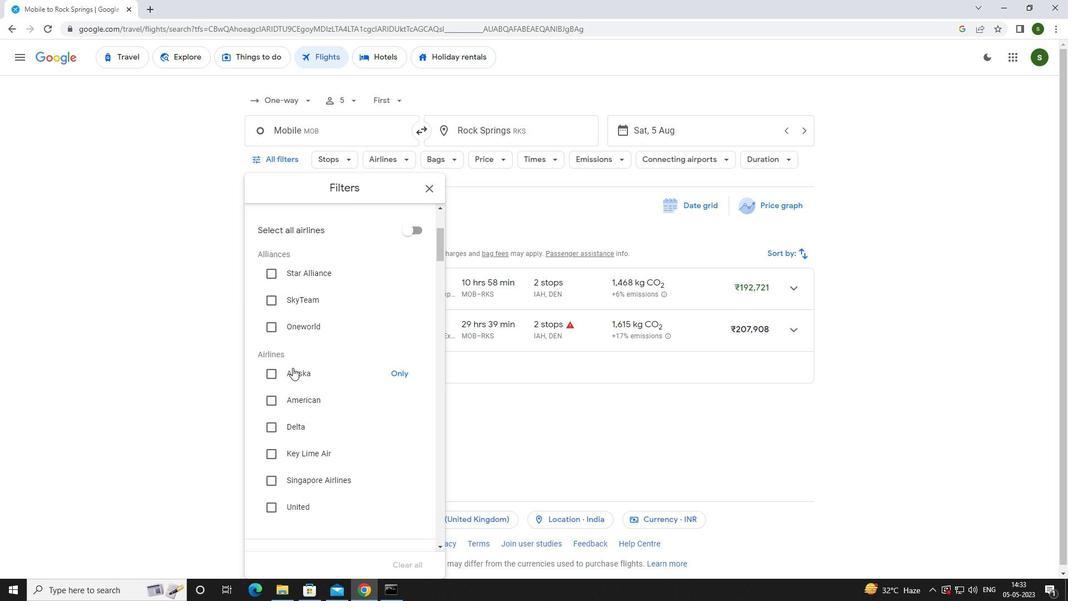 
Action: Mouse scrolled (292, 369) with delta (0, 0)
Screenshot: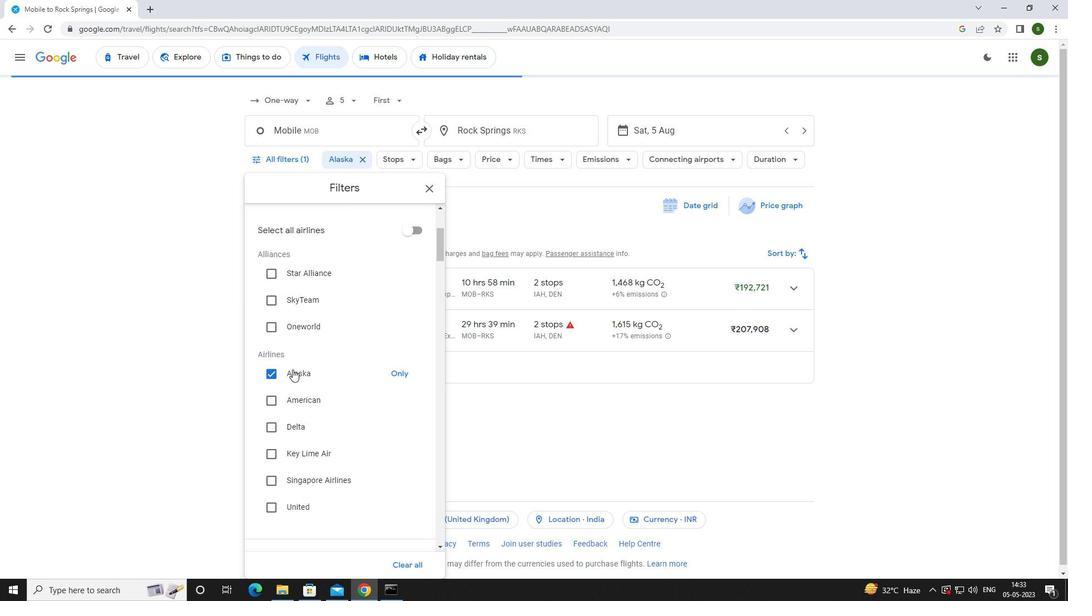 
Action: Mouse scrolled (292, 369) with delta (0, 0)
Screenshot: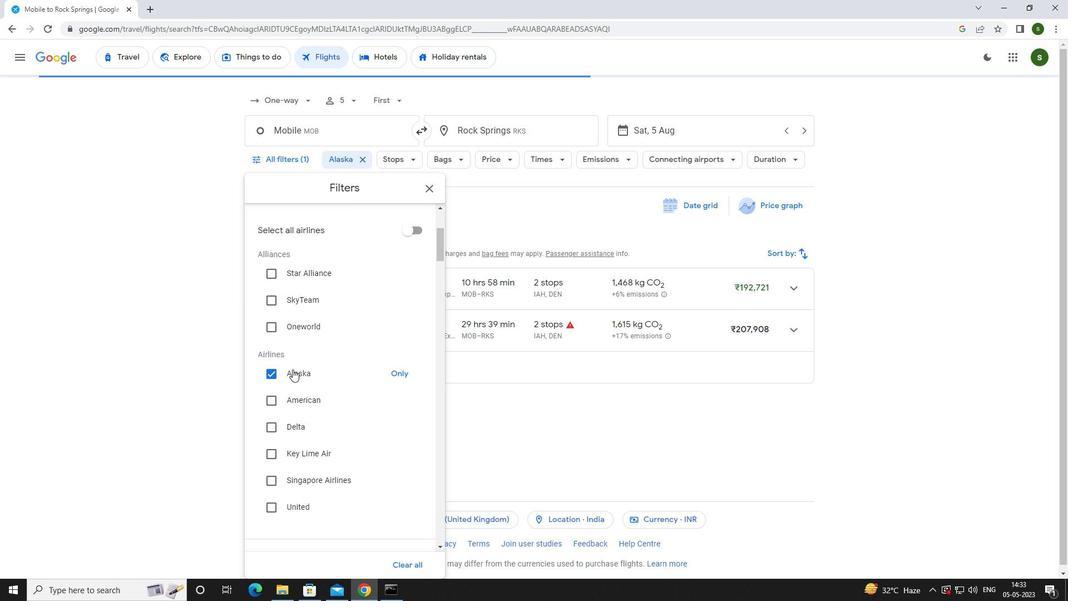 
Action: Mouse scrolled (292, 369) with delta (0, 0)
Screenshot: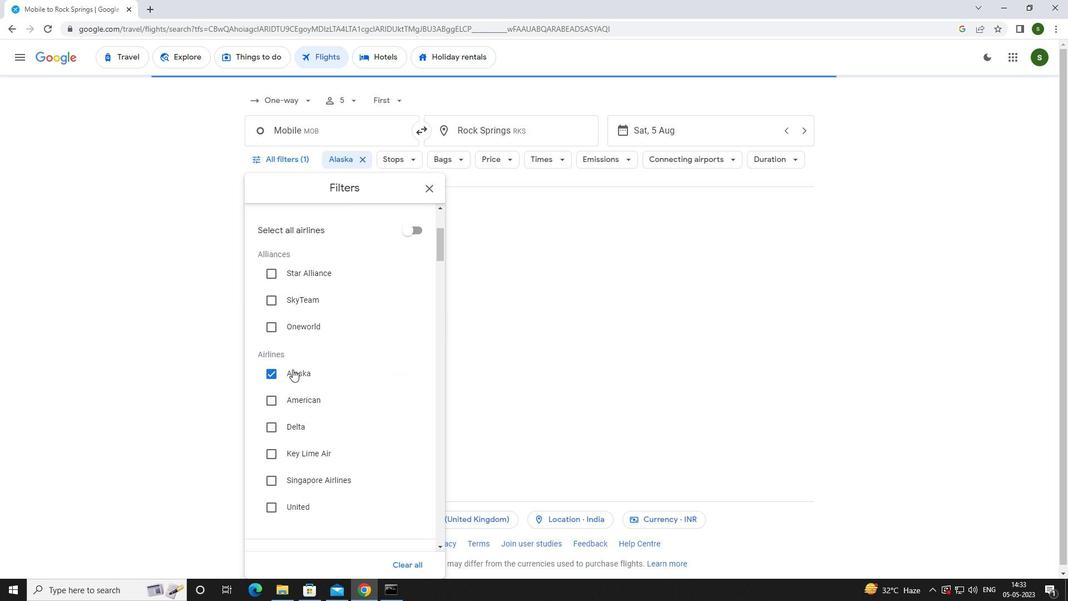 
Action: Mouse scrolled (292, 369) with delta (0, 0)
Screenshot: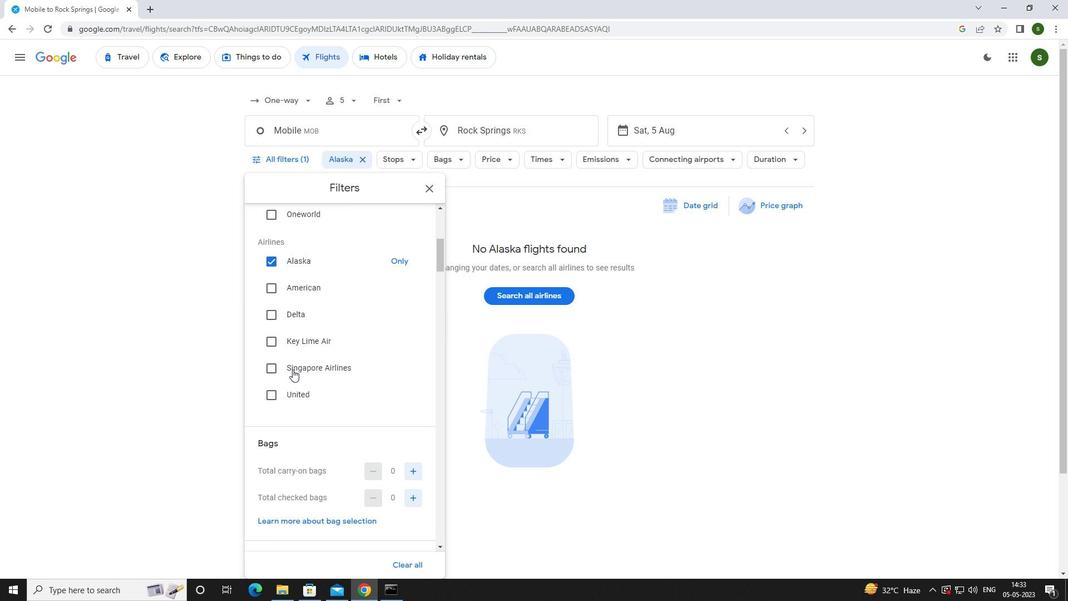 
Action: Mouse moved to (413, 392)
Screenshot: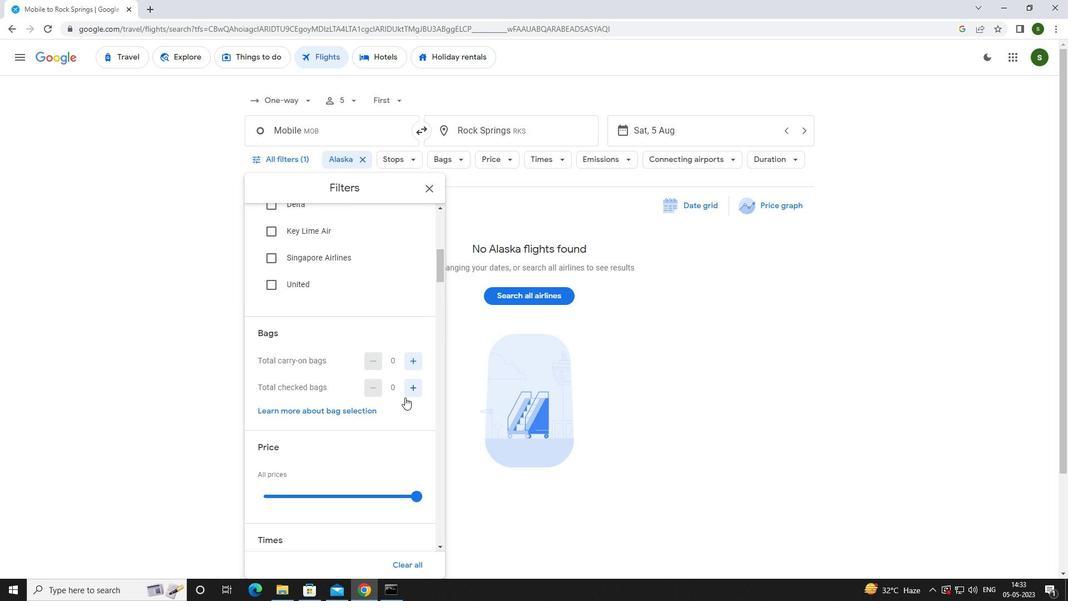 
Action: Mouse pressed left at (413, 392)
Screenshot: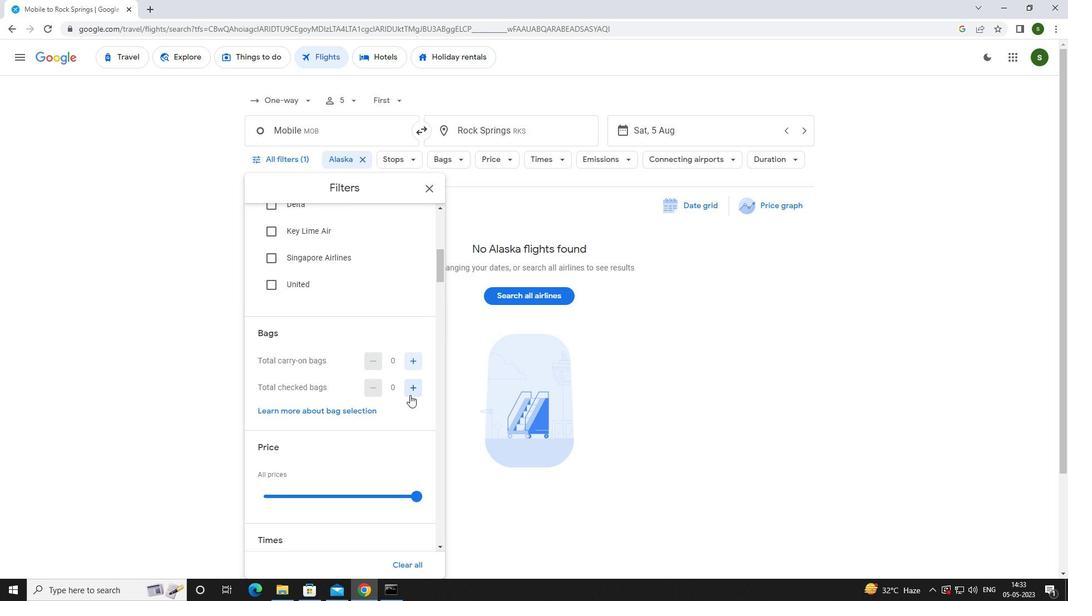 
Action: Mouse pressed left at (413, 392)
Screenshot: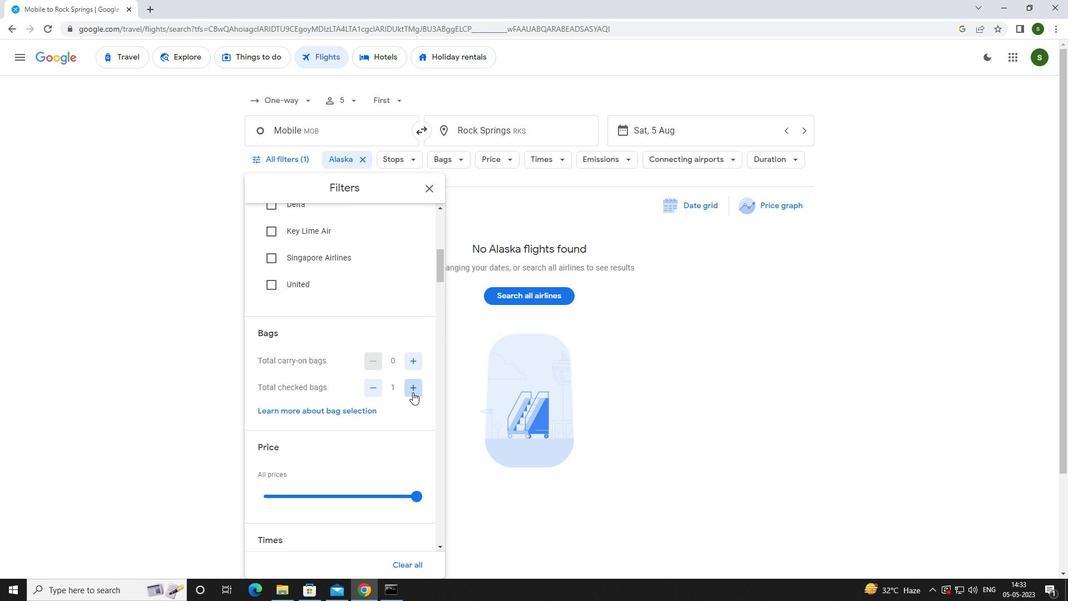 
Action: Mouse pressed left at (413, 392)
Screenshot: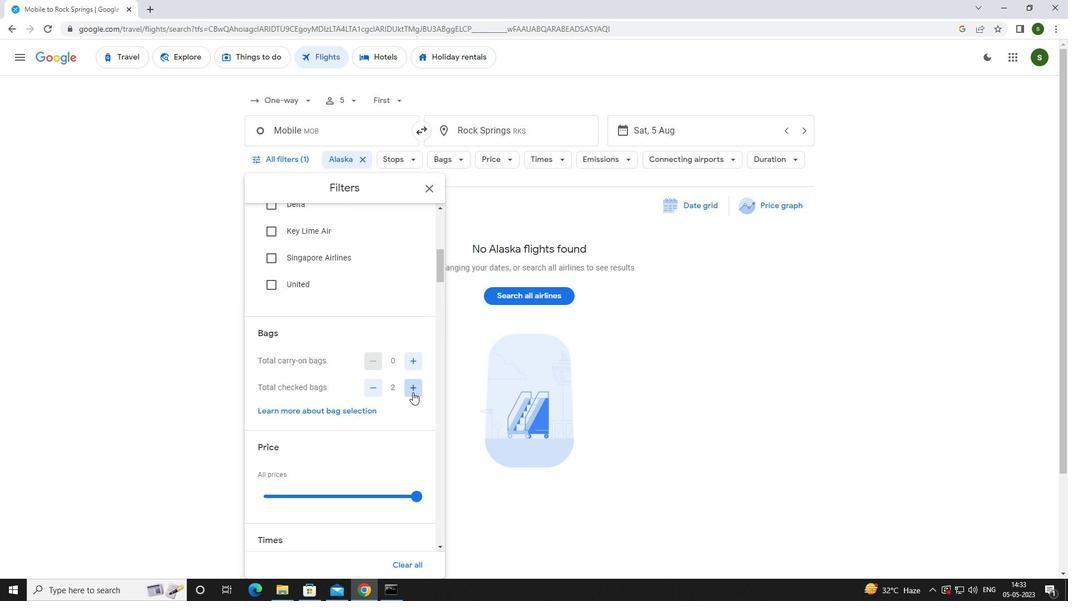 
Action: Mouse scrolled (413, 391) with delta (0, 0)
Screenshot: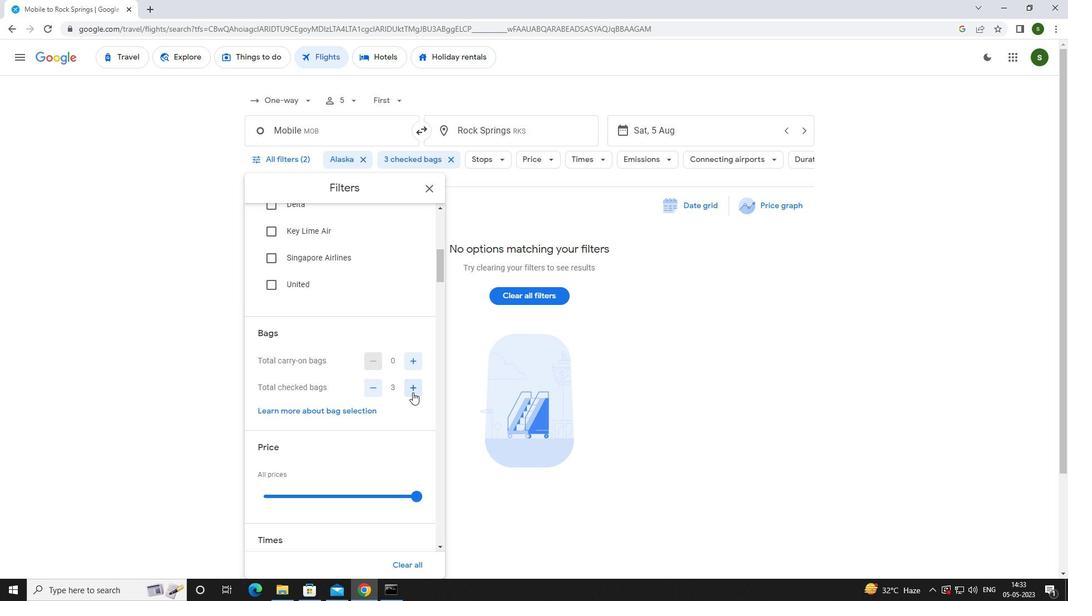 
Action: Mouse scrolled (413, 391) with delta (0, 0)
Screenshot: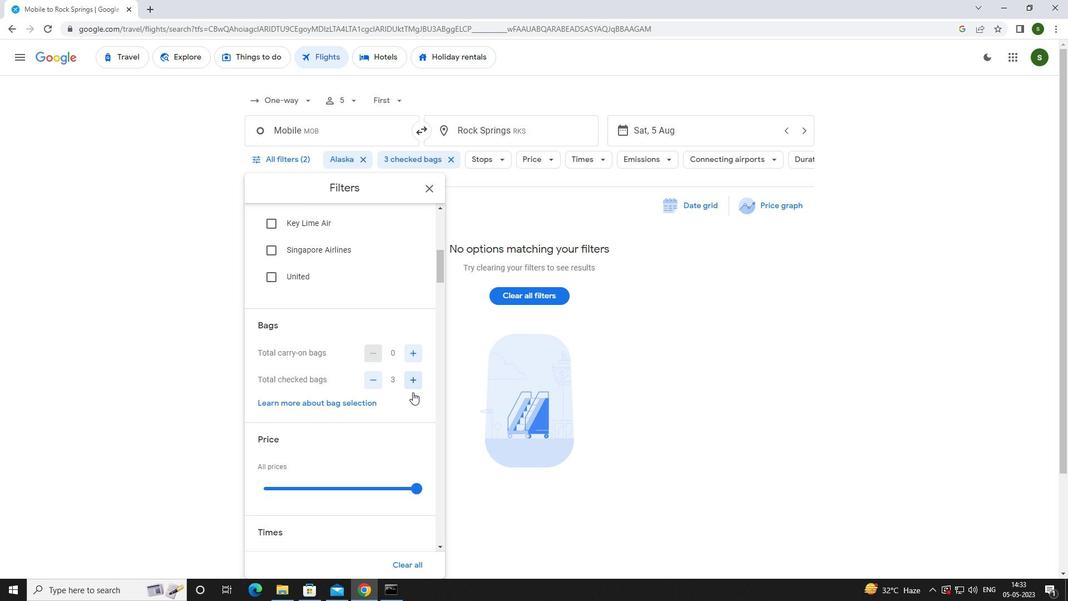 
Action: Mouse moved to (415, 383)
Screenshot: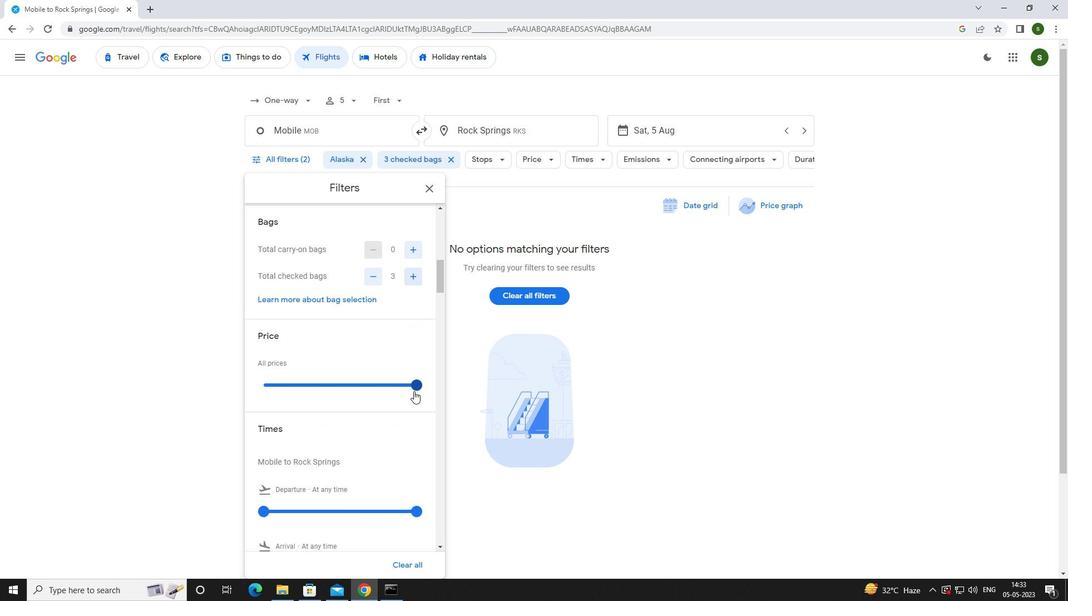 
Action: Mouse pressed left at (415, 383)
Screenshot: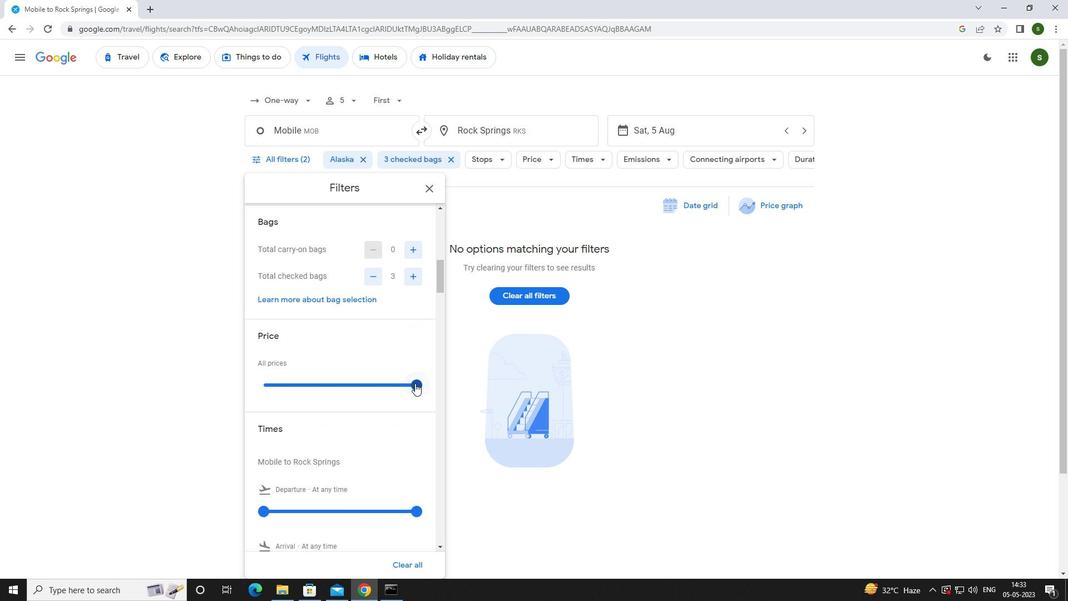 
Action: Mouse moved to (248, 391)
Screenshot: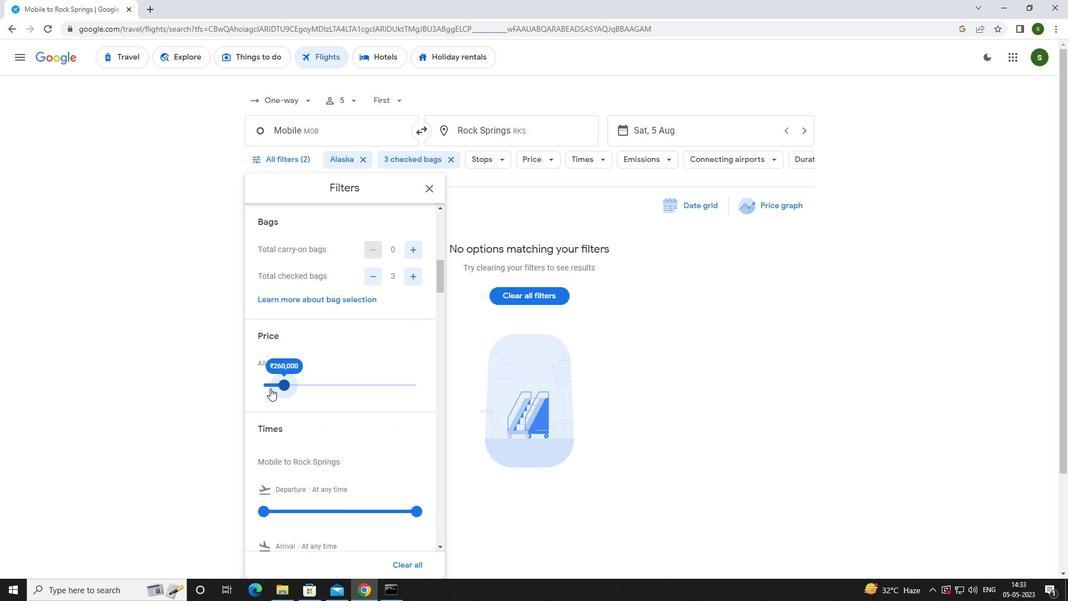 
Action: Mouse scrolled (248, 390) with delta (0, 0)
Screenshot: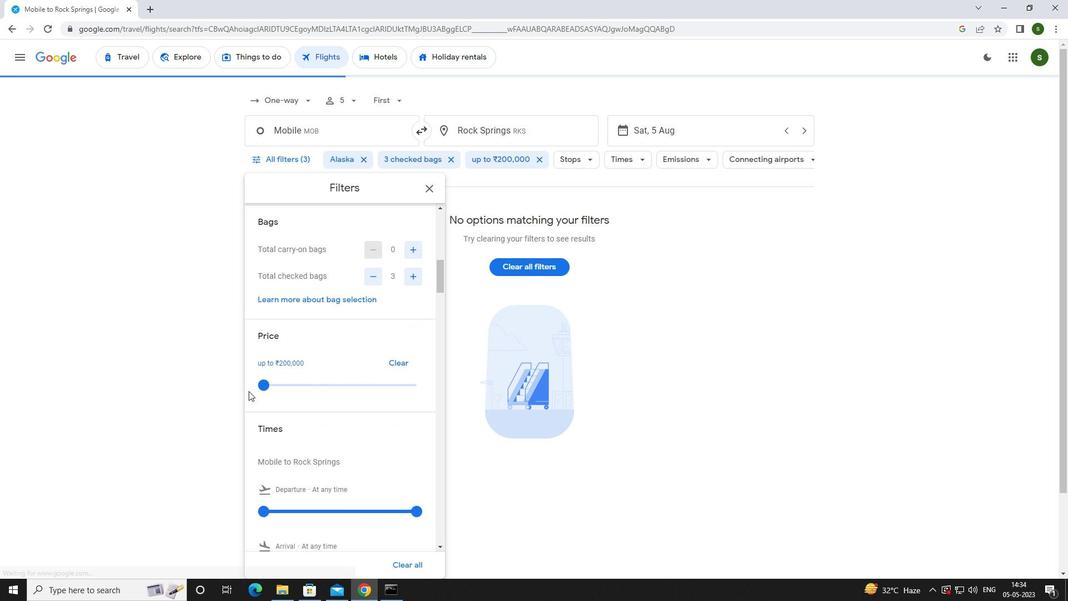 
Action: Mouse scrolled (248, 390) with delta (0, 0)
Screenshot: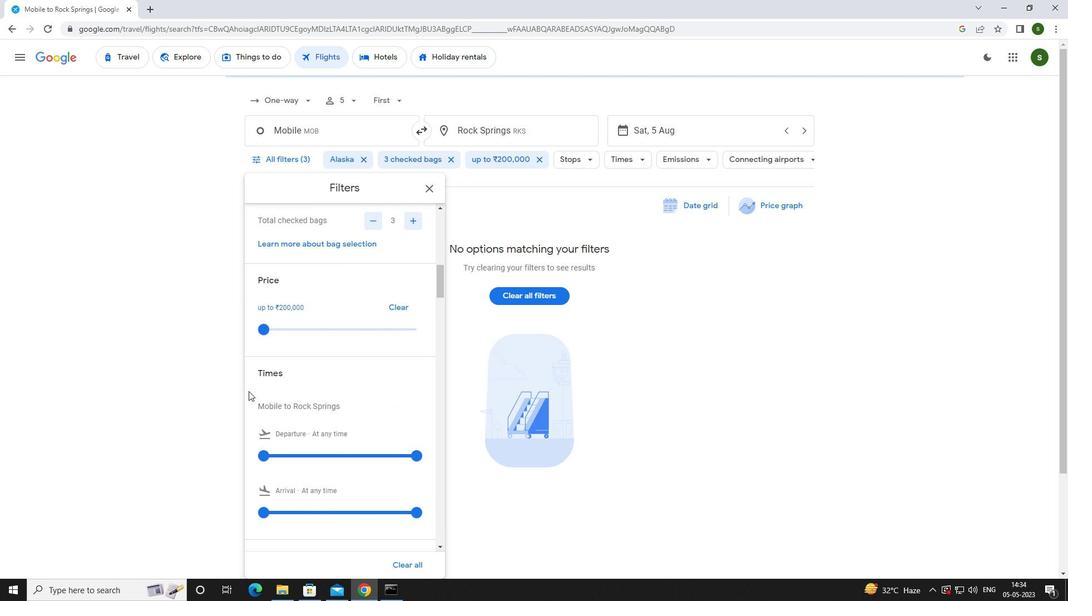 
Action: Mouse moved to (262, 396)
Screenshot: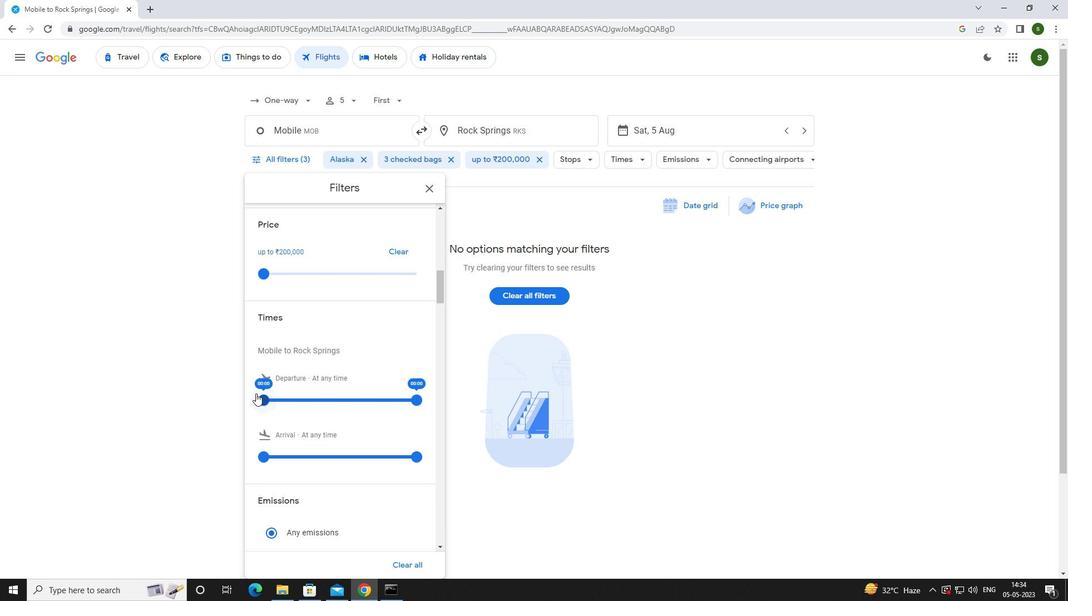 
Action: Mouse pressed left at (262, 396)
Screenshot: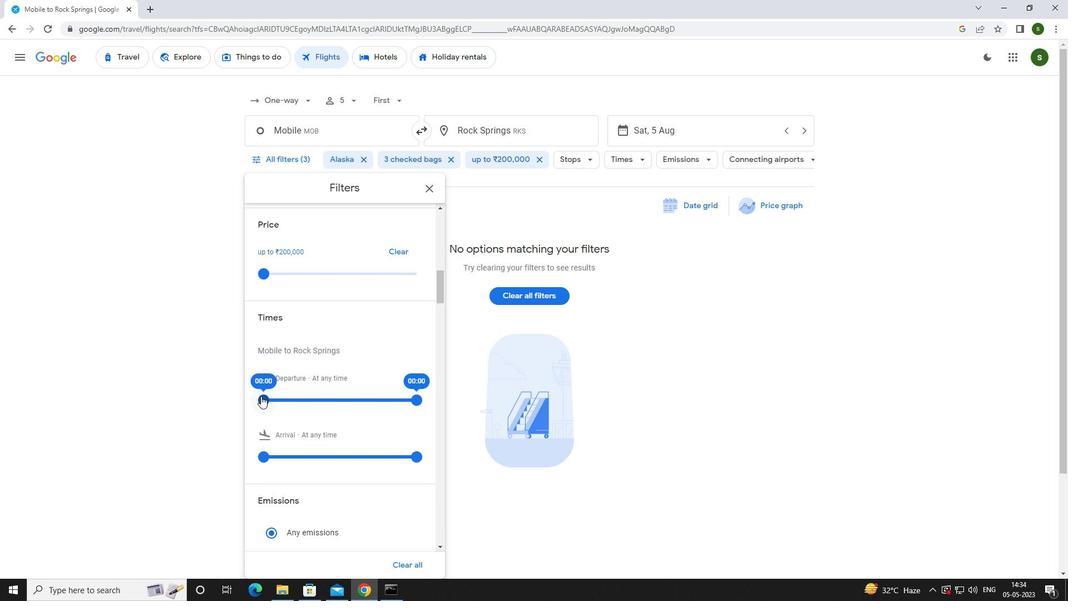 
Action: Mouse moved to (638, 365)
Screenshot: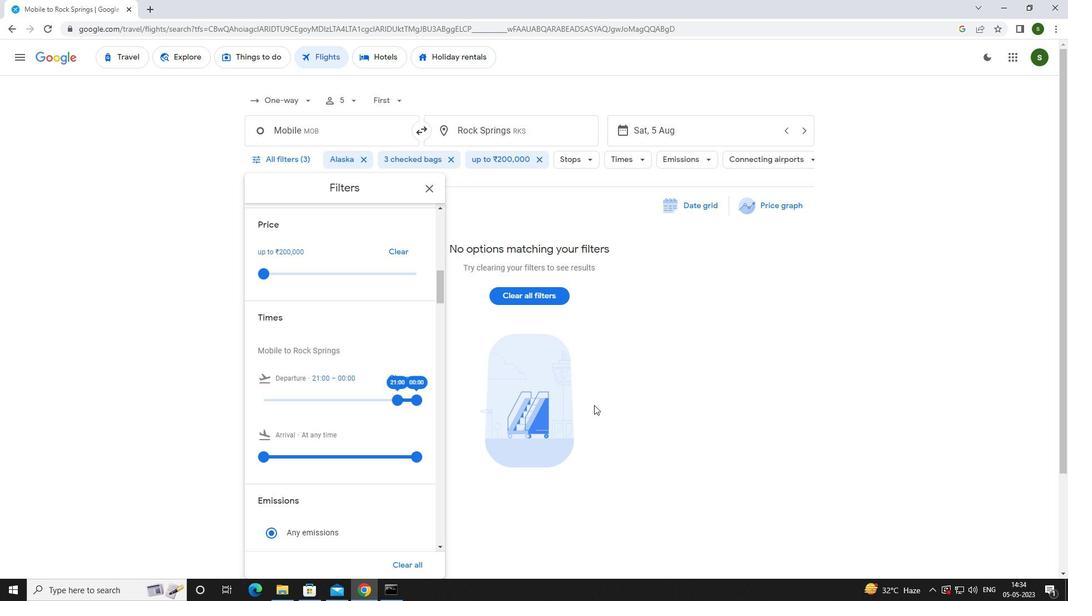 
Action: Mouse pressed left at (638, 365)
Screenshot: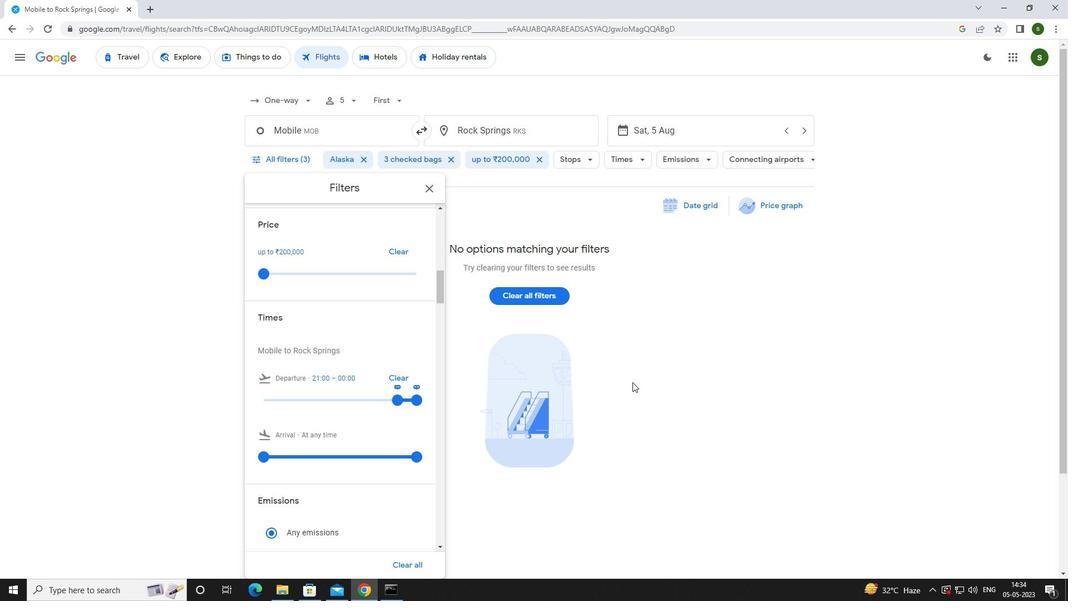 
